 Task: Toggle the enable prompt use workspace tsdk in the typescript.
Action: Mouse moved to (11, 479)
Screenshot: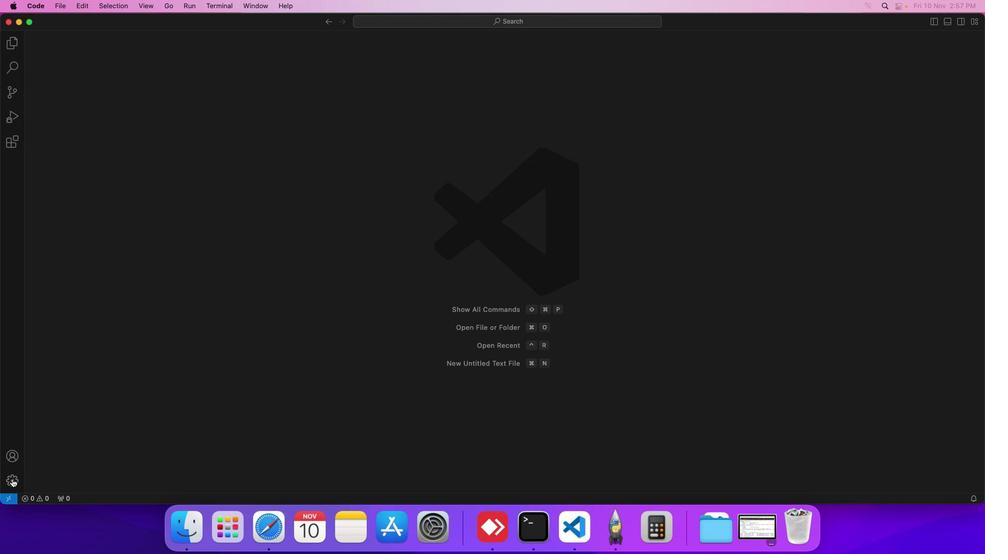 
Action: Mouse pressed left at (11, 479)
Screenshot: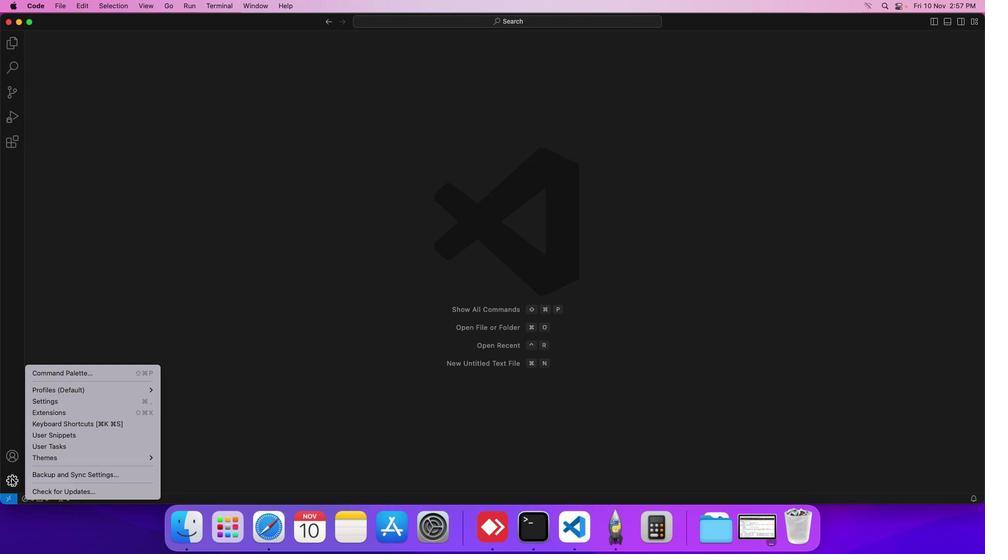 
Action: Mouse moved to (54, 402)
Screenshot: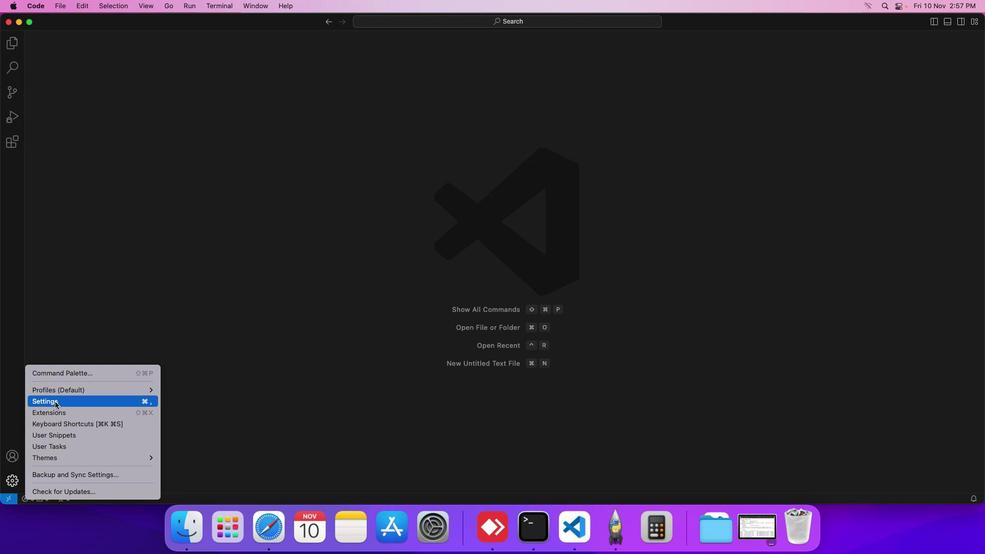 
Action: Mouse pressed left at (54, 402)
Screenshot: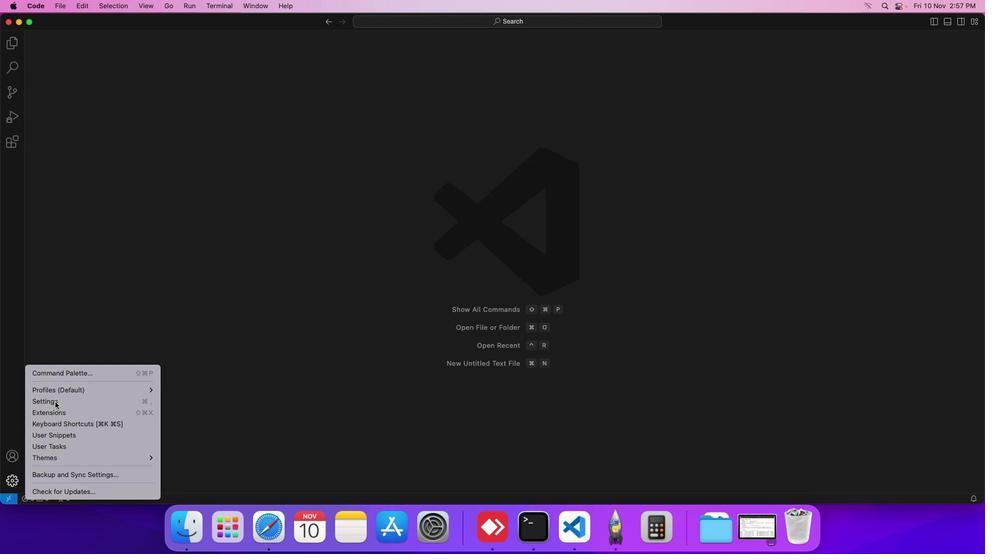
Action: Mouse moved to (226, 184)
Screenshot: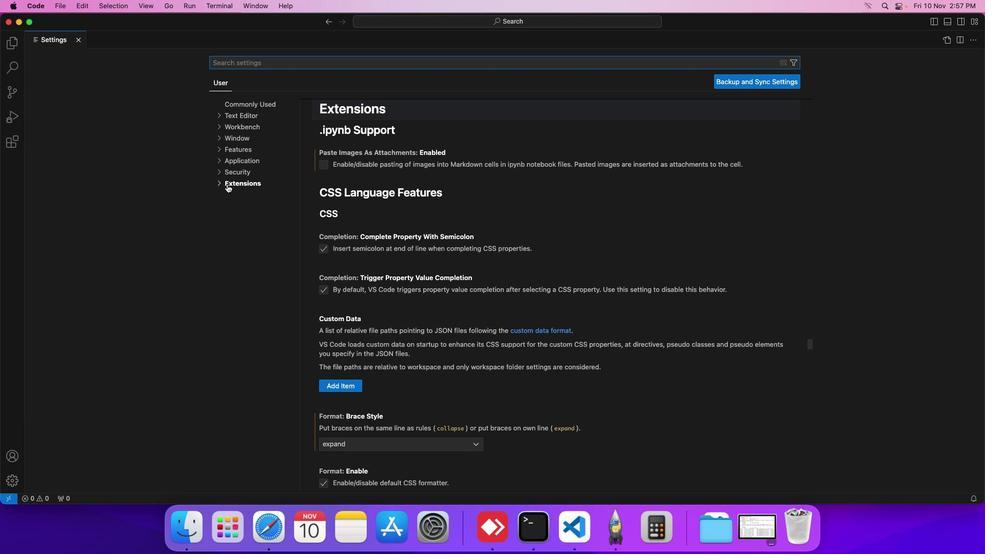 
Action: Mouse pressed left at (226, 184)
Screenshot: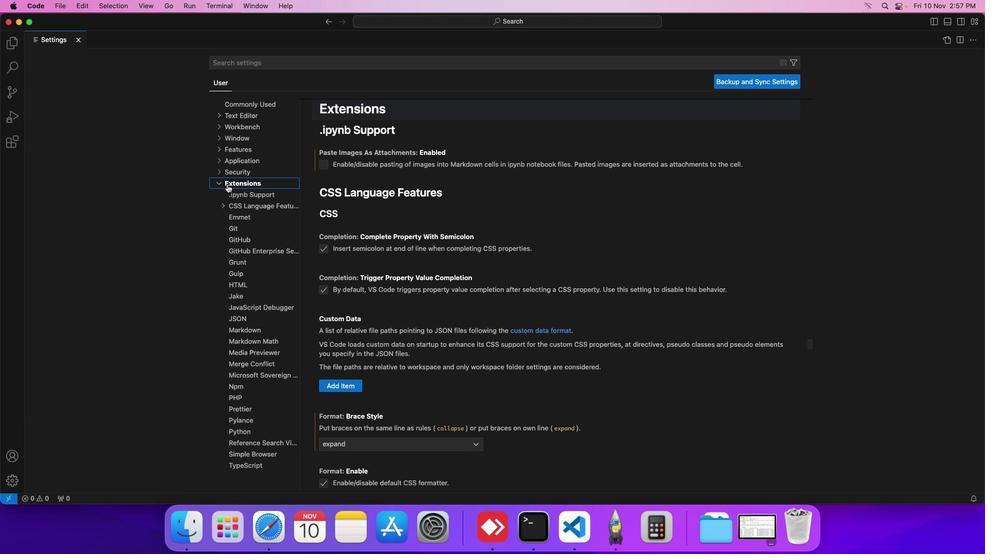 
Action: Mouse moved to (250, 464)
Screenshot: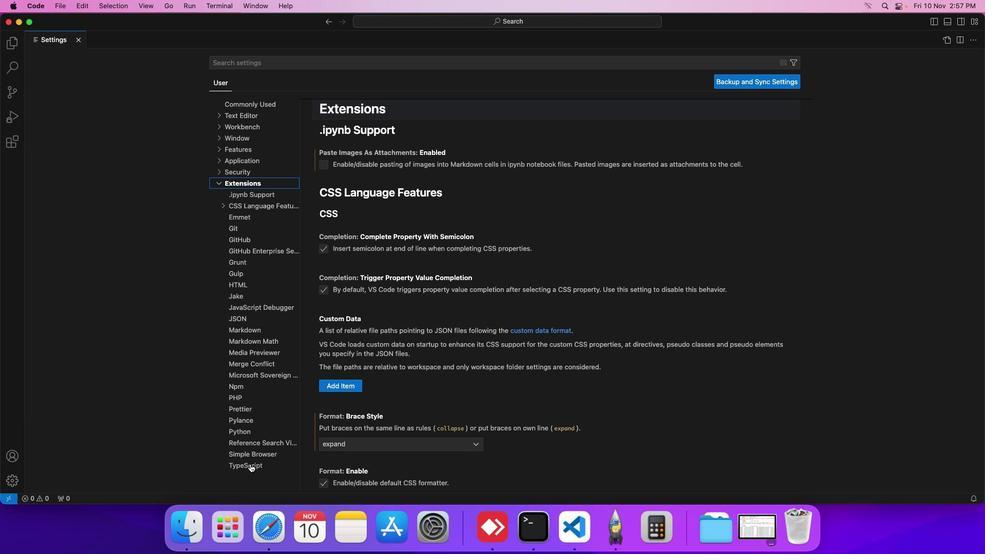 
Action: Mouse pressed left at (250, 464)
Screenshot: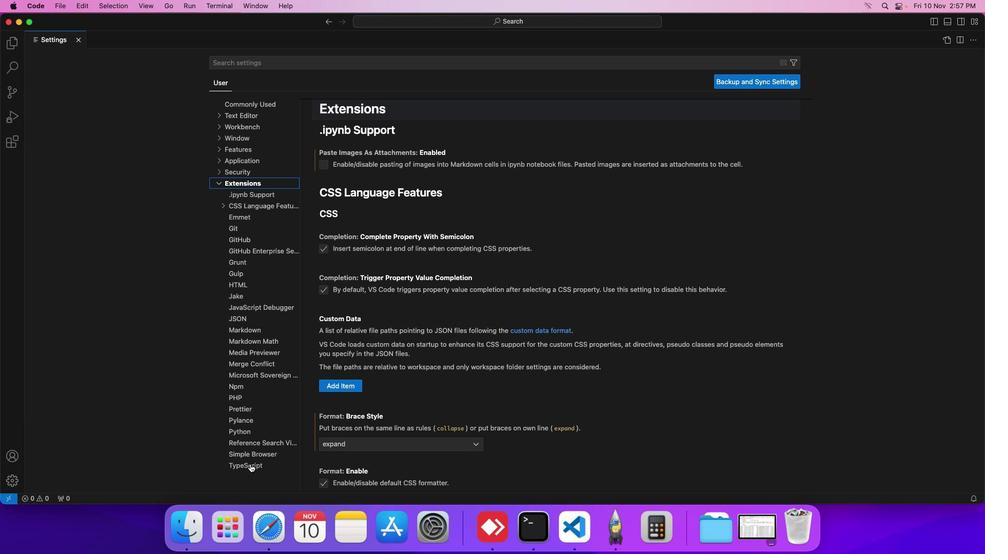 
Action: Mouse moved to (380, 455)
Screenshot: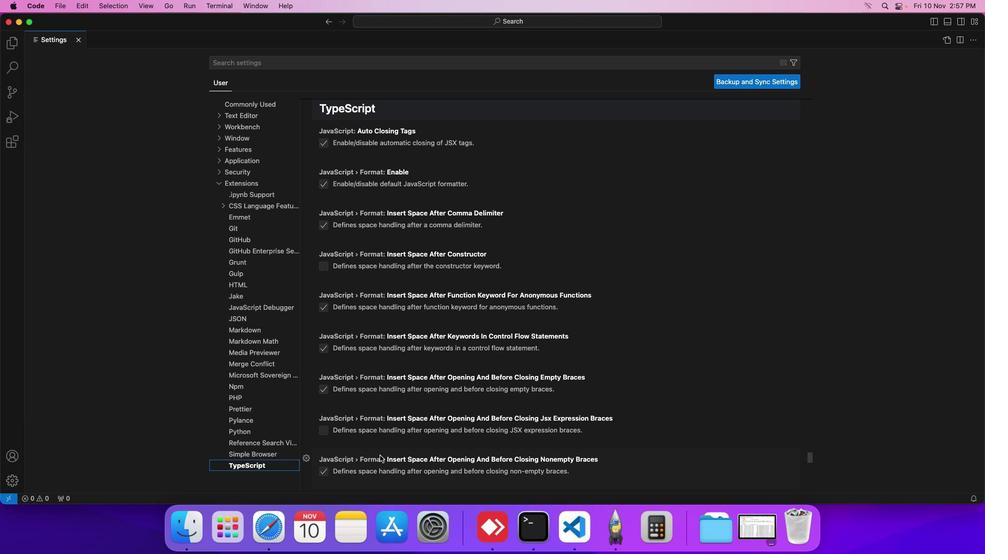 
Action: Mouse scrolled (380, 455) with delta (0, 0)
Screenshot: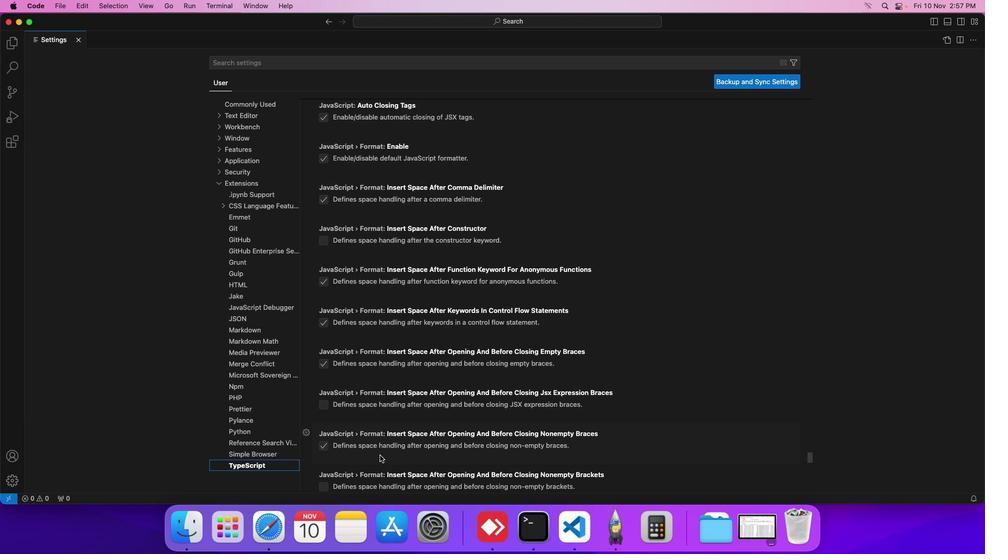 
Action: Mouse scrolled (380, 455) with delta (0, 0)
Screenshot: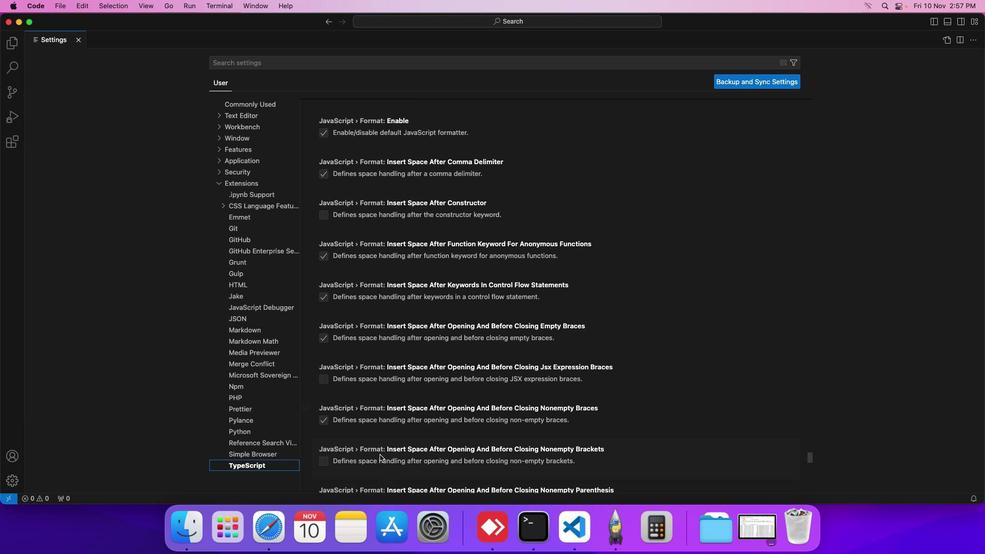
Action: Mouse moved to (380, 454)
Screenshot: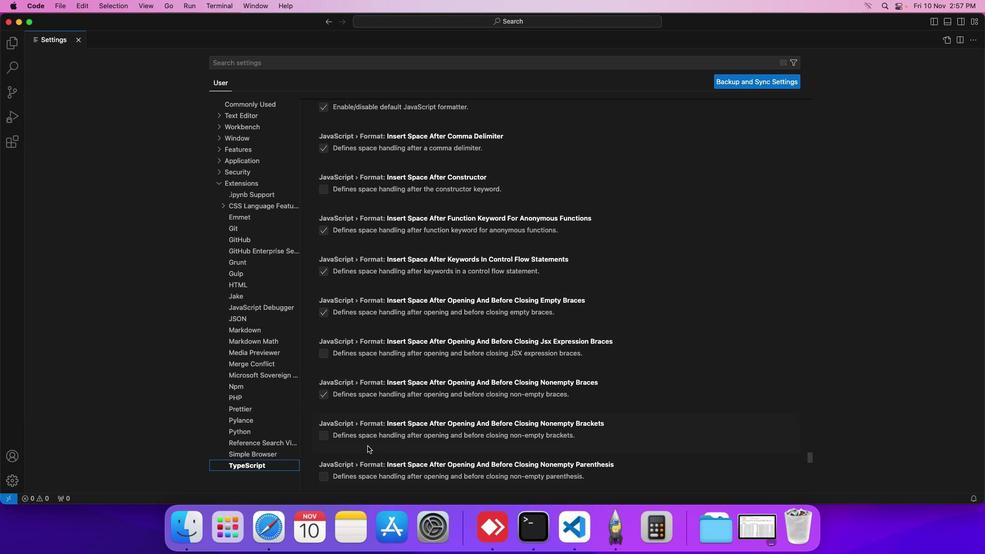 
Action: Mouse scrolled (380, 454) with delta (0, 0)
Screenshot: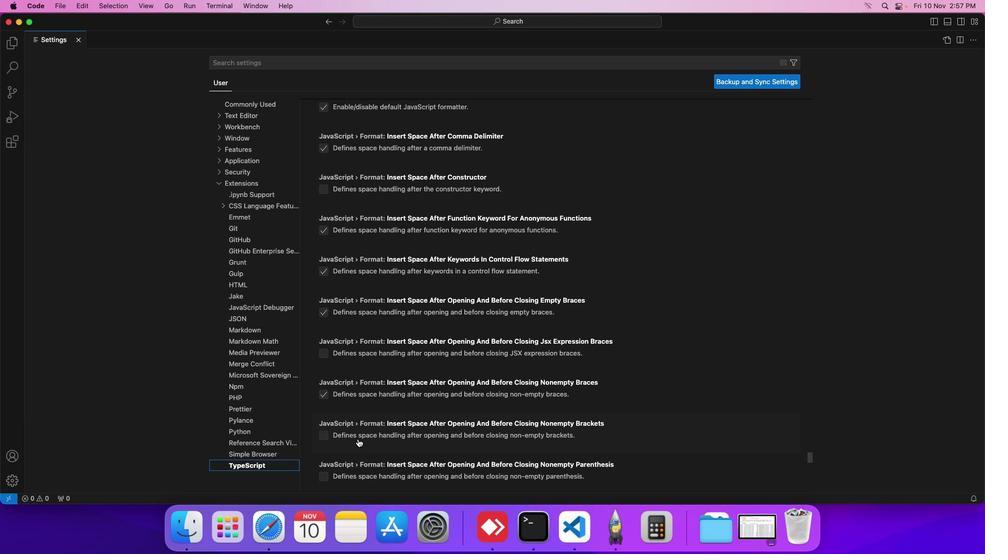 
Action: Mouse moved to (345, 430)
Screenshot: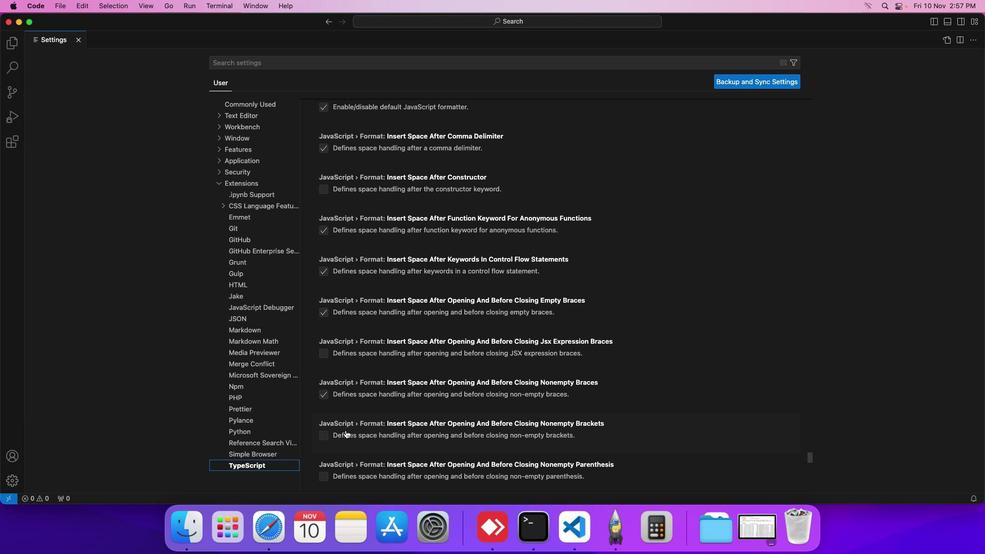
Action: Mouse scrolled (345, 430) with delta (0, 0)
Screenshot: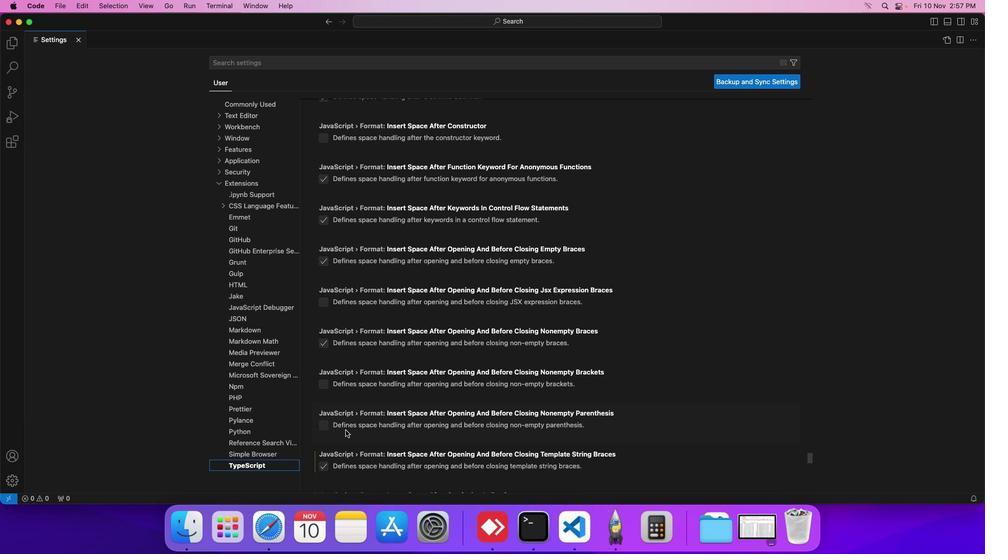 
Action: Mouse scrolled (345, 430) with delta (0, 0)
Screenshot: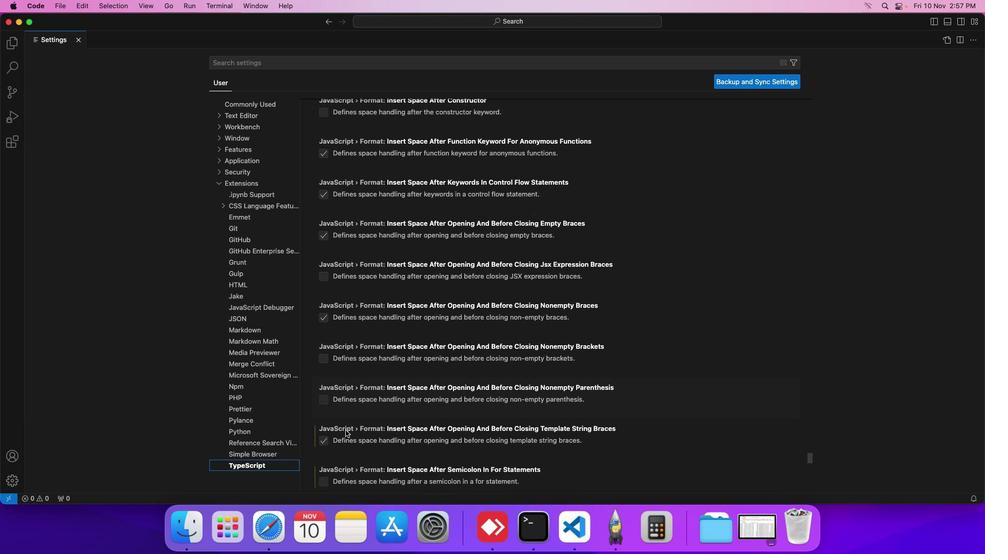
Action: Mouse scrolled (345, 430) with delta (0, 0)
Screenshot: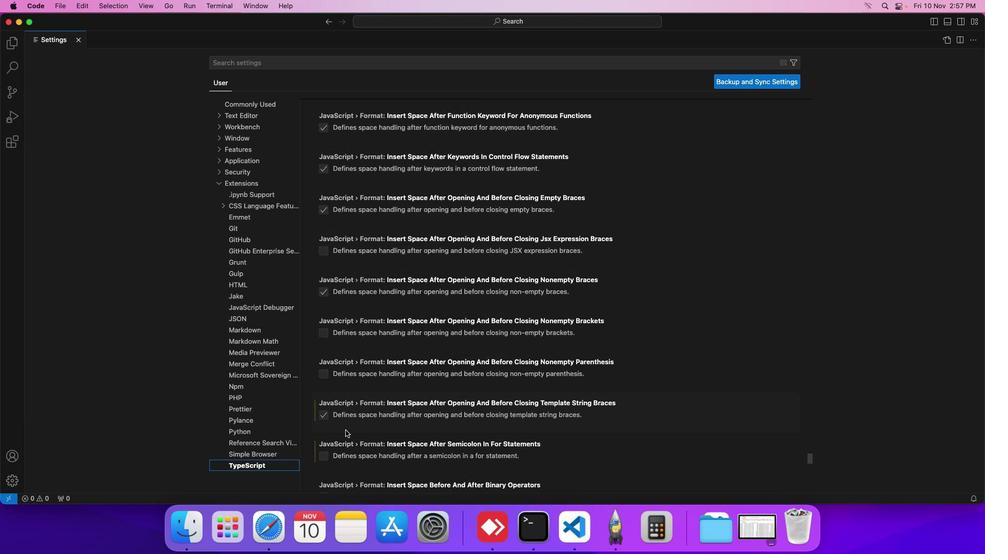 
Action: Mouse scrolled (345, 430) with delta (0, 0)
Screenshot: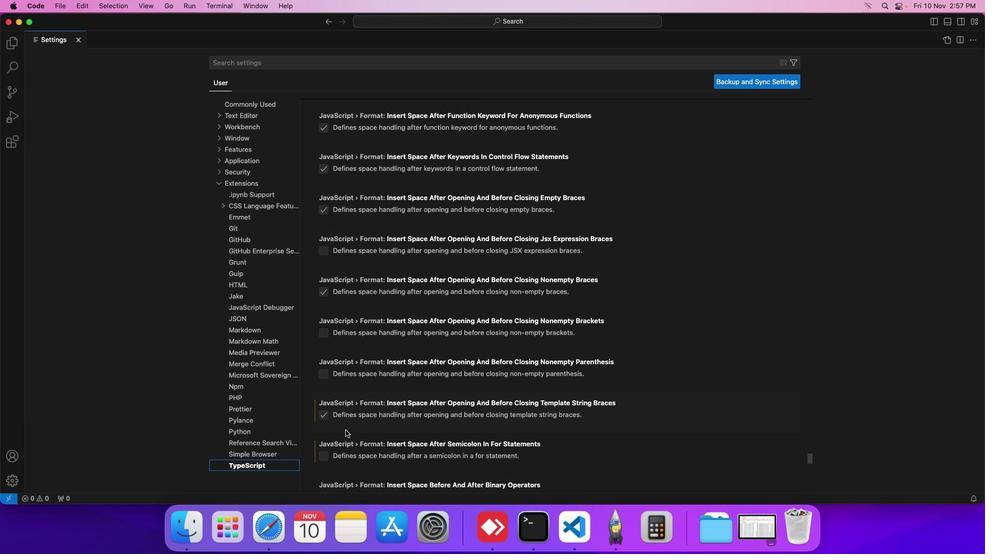 
Action: Mouse moved to (345, 430)
Screenshot: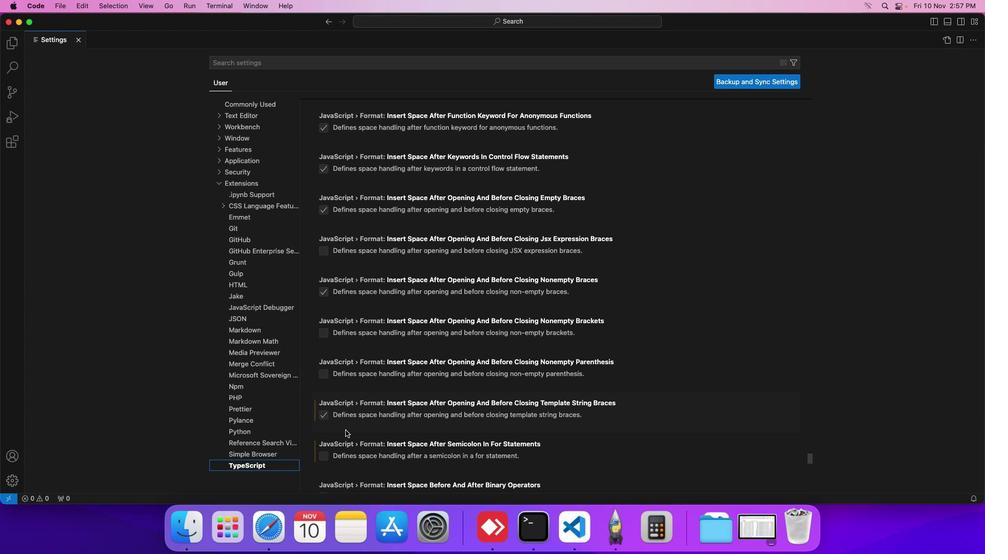 
Action: Mouse scrolled (345, 430) with delta (0, 0)
Screenshot: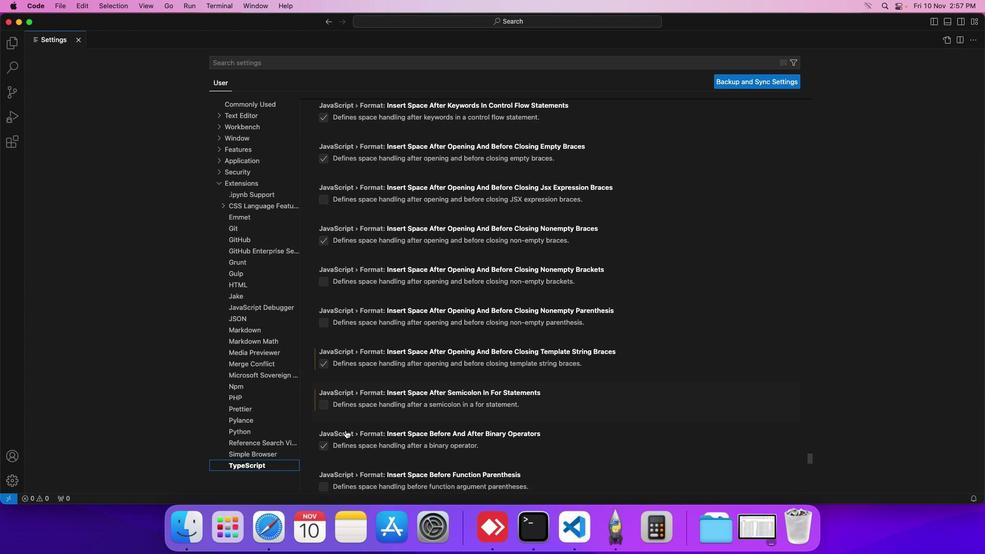 
Action: Mouse scrolled (345, 430) with delta (0, 0)
Screenshot: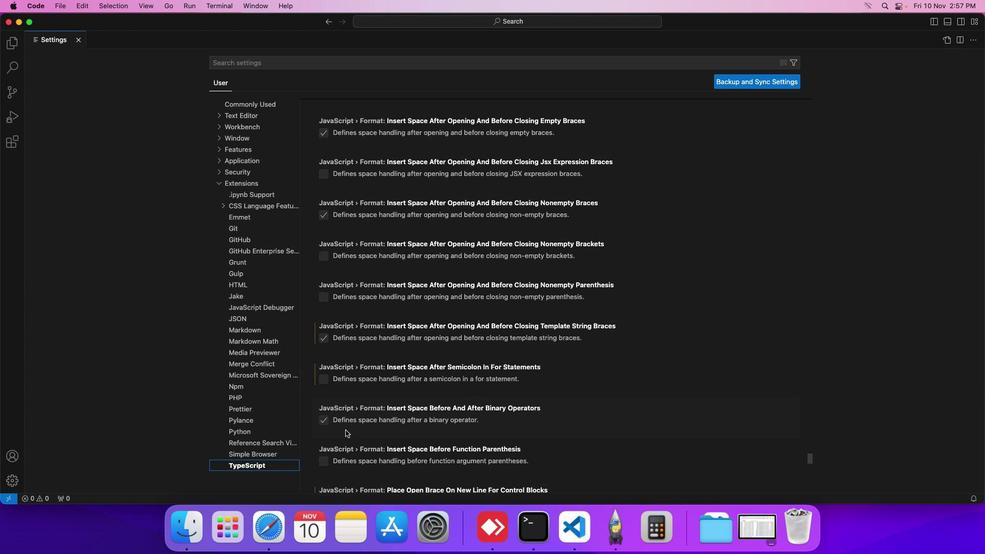 
Action: Mouse scrolled (345, 430) with delta (0, 0)
Screenshot: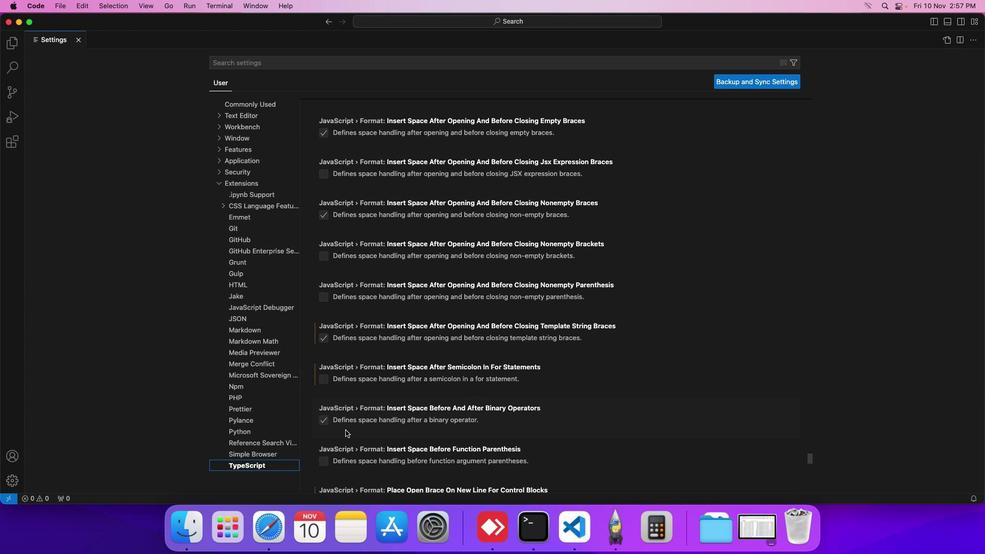 
Action: Mouse scrolled (345, 430) with delta (0, 0)
Screenshot: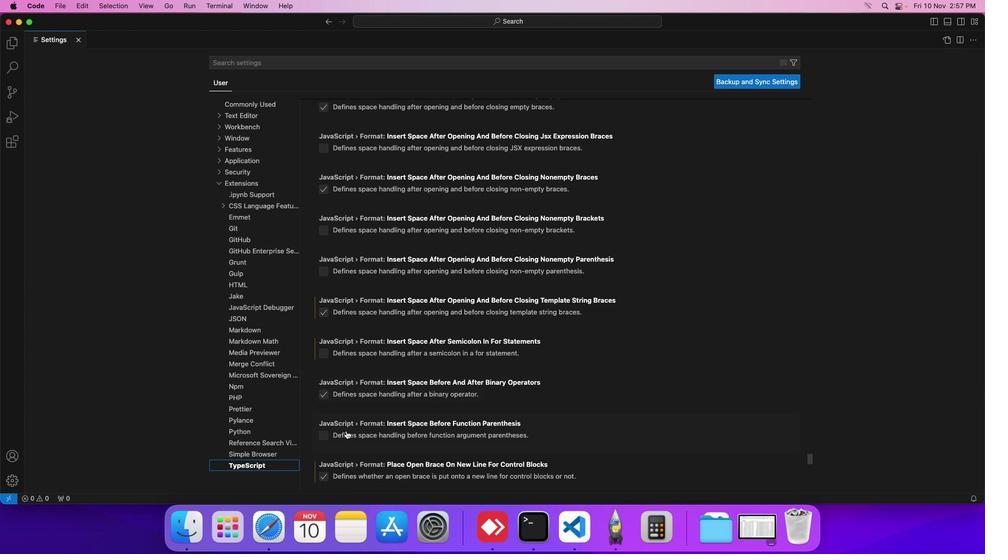 
Action: Mouse moved to (346, 431)
Screenshot: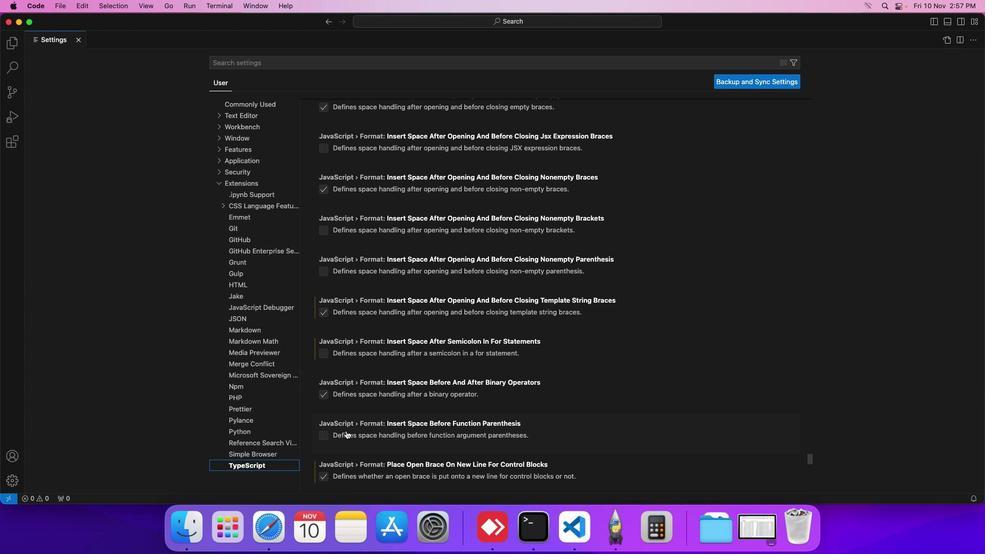 
Action: Mouse scrolled (346, 431) with delta (0, 0)
Screenshot: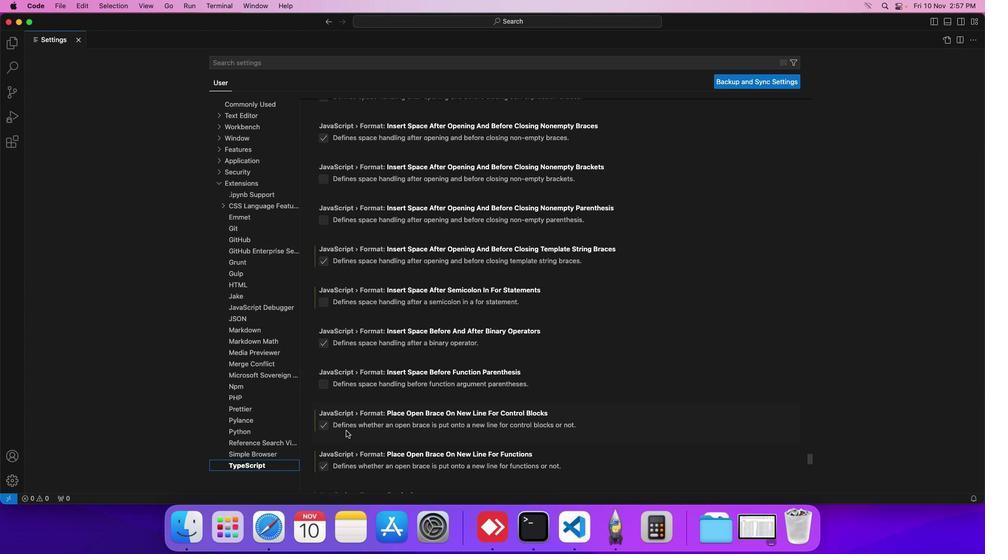 
Action: Mouse scrolled (346, 431) with delta (0, 0)
Screenshot: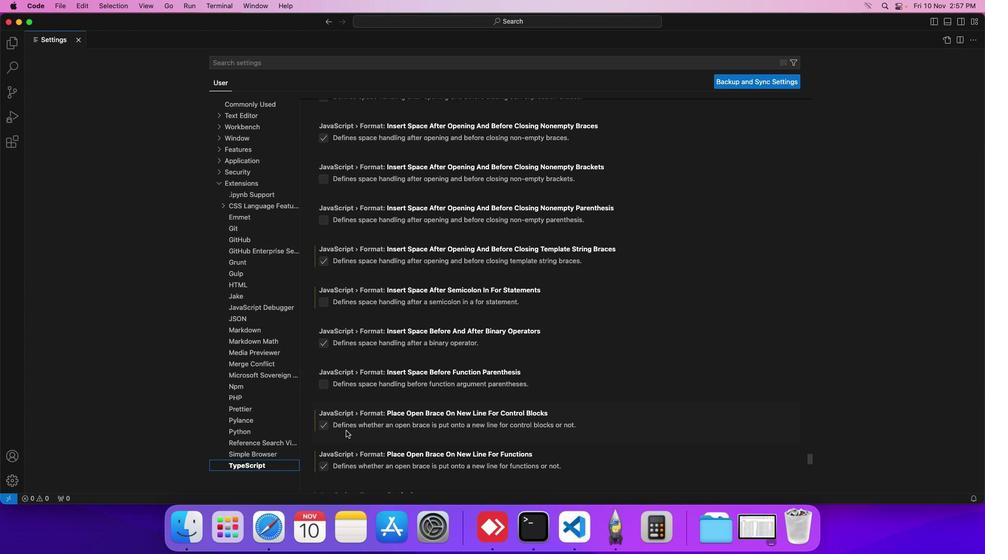 
Action: Mouse scrolled (346, 431) with delta (0, 0)
Screenshot: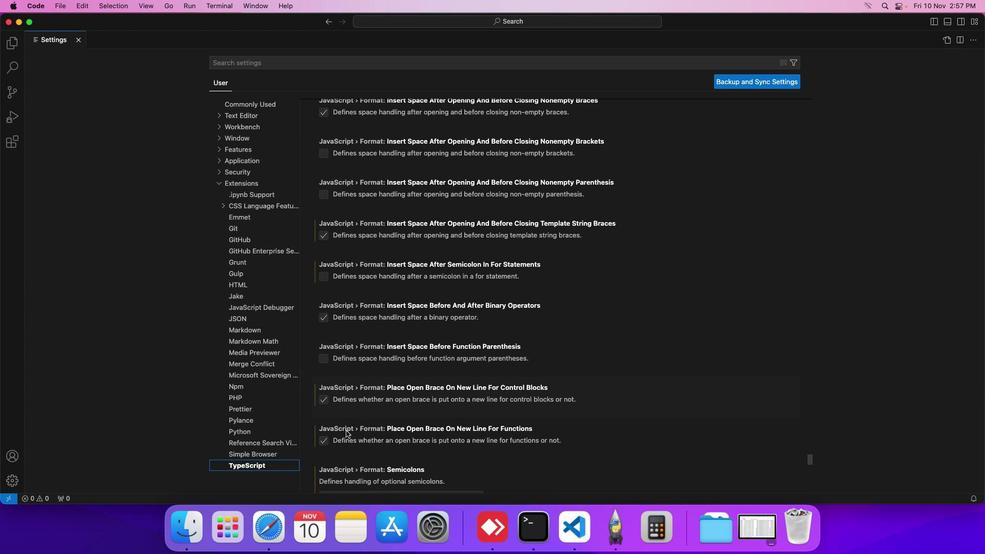 
Action: Mouse scrolled (346, 431) with delta (0, 0)
Screenshot: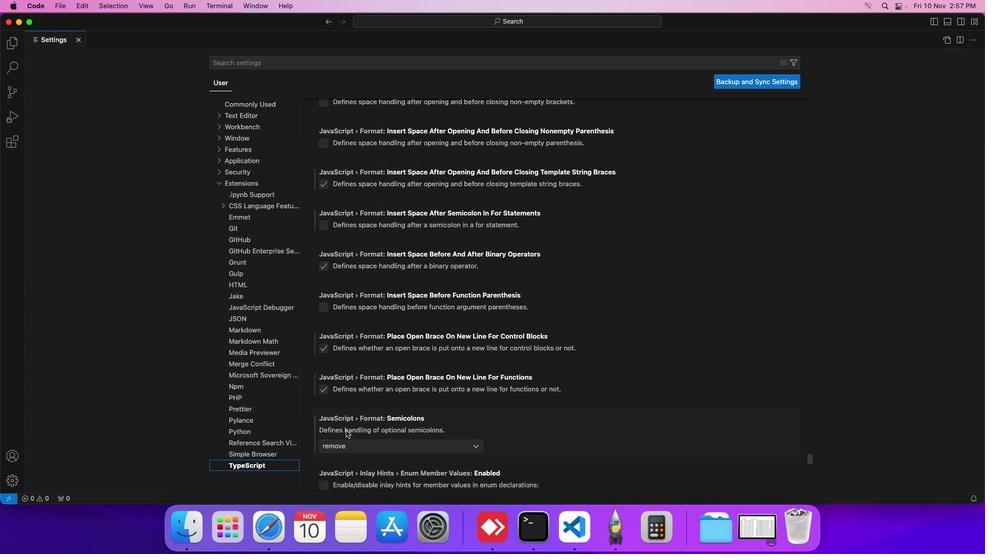 
Action: Mouse scrolled (346, 431) with delta (0, 0)
Screenshot: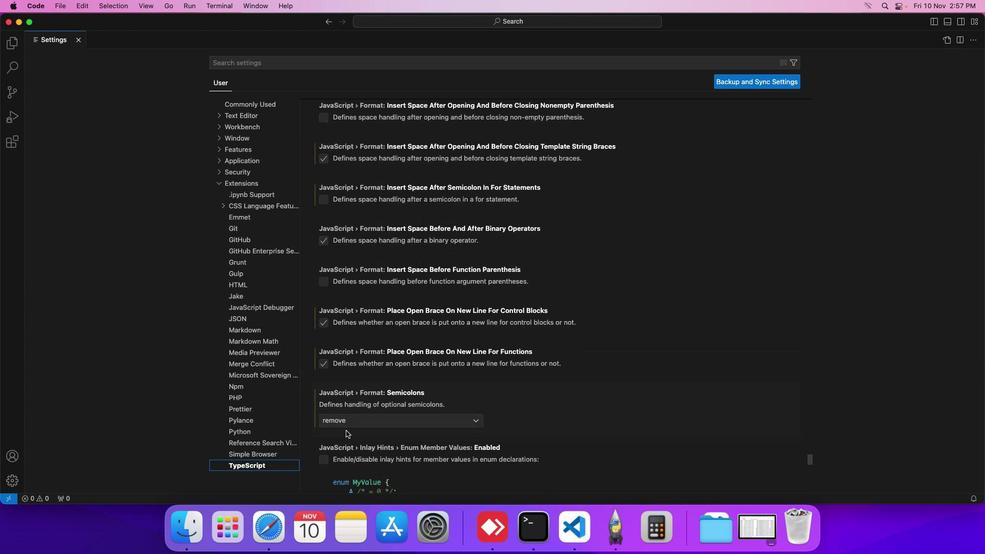 
Action: Mouse scrolled (346, 431) with delta (0, 0)
Screenshot: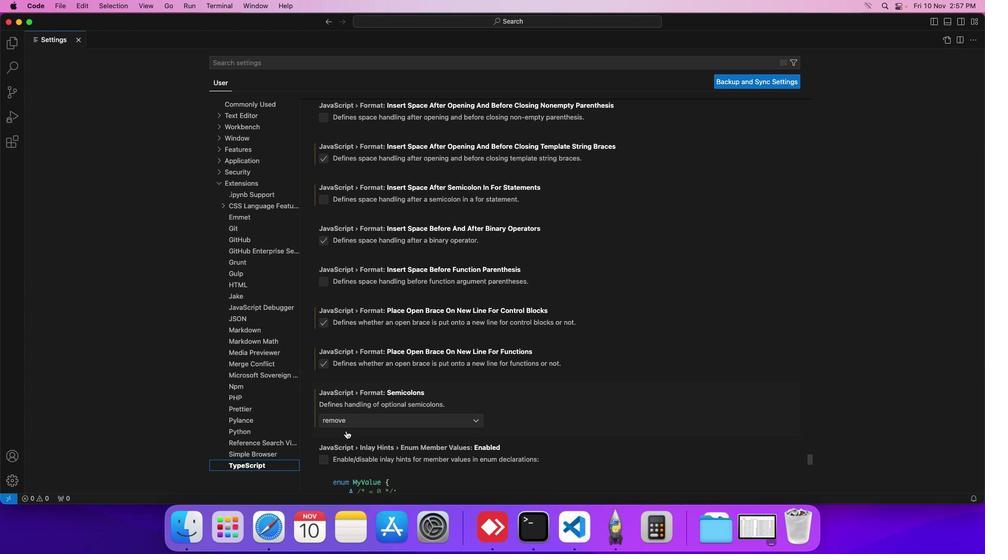 
Action: Mouse scrolled (346, 431) with delta (0, 0)
Screenshot: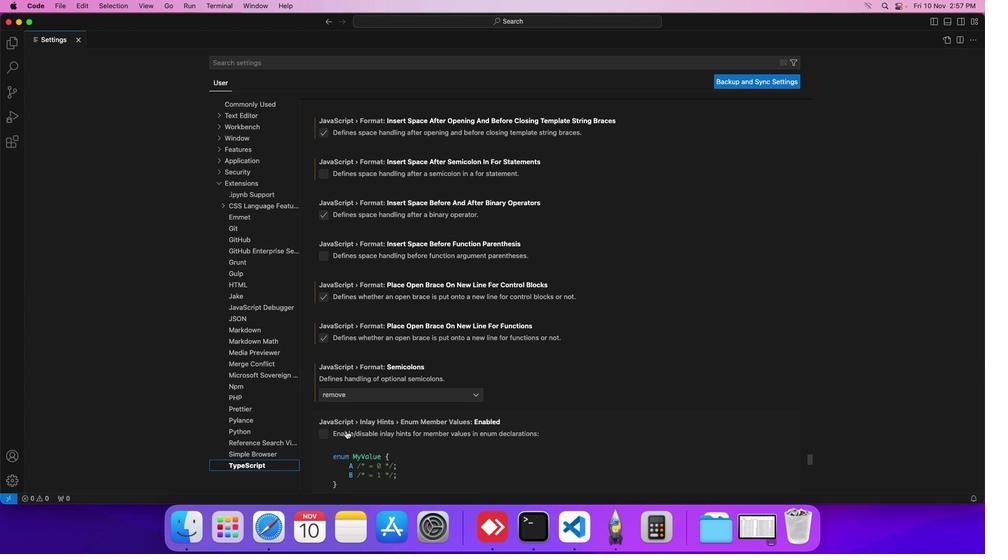 
Action: Mouse scrolled (346, 431) with delta (0, 0)
Screenshot: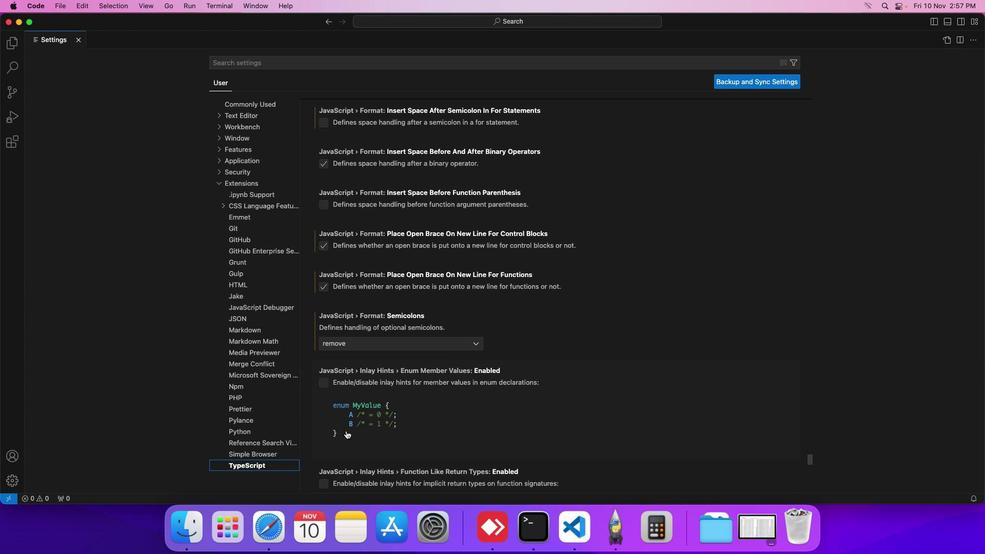 
Action: Mouse scrolled (346, 431) with delta (0, 0)
Screenshot: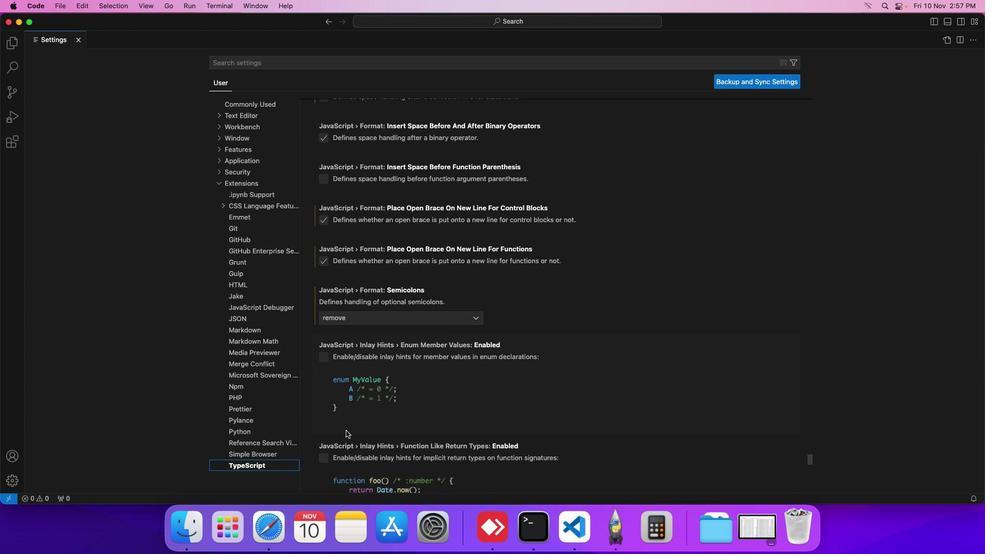 
Action: Mouse scrolled (346, 431) with delta (0, 0)
Screenshot: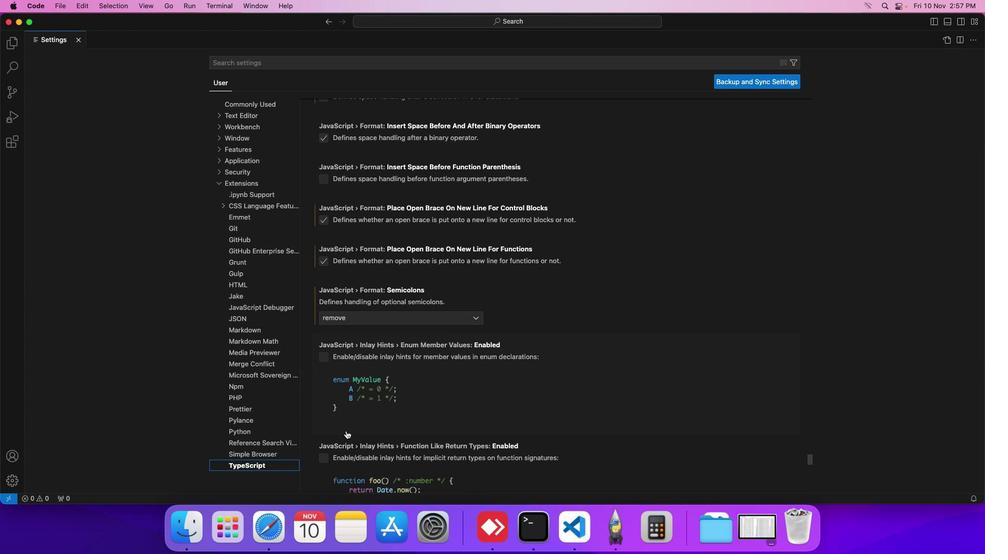 
Action: Mouse scrolled (346, 431) with delta (0, 0)
Screenshot: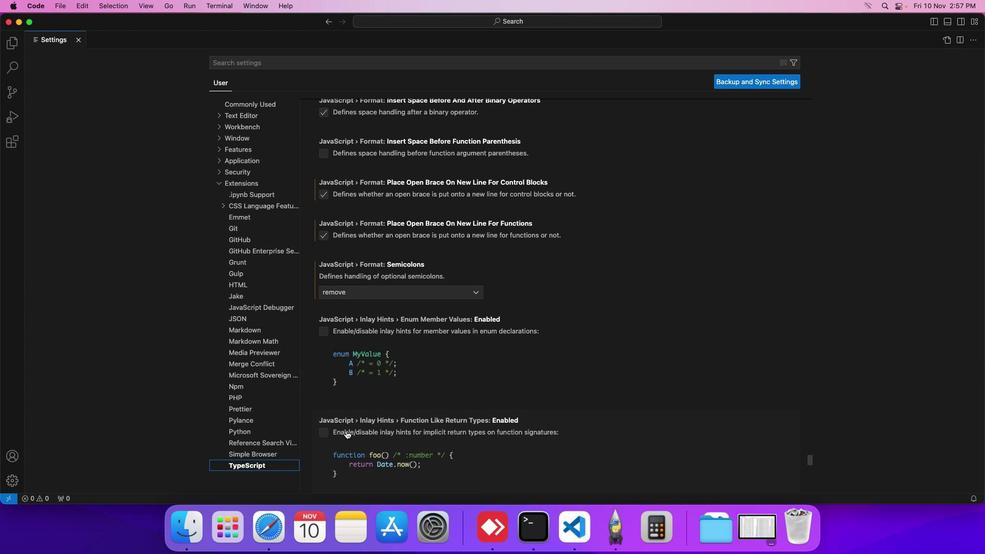 
Action: Mouse scrolled (346, 431) with delta (0, 0)
Screenshot: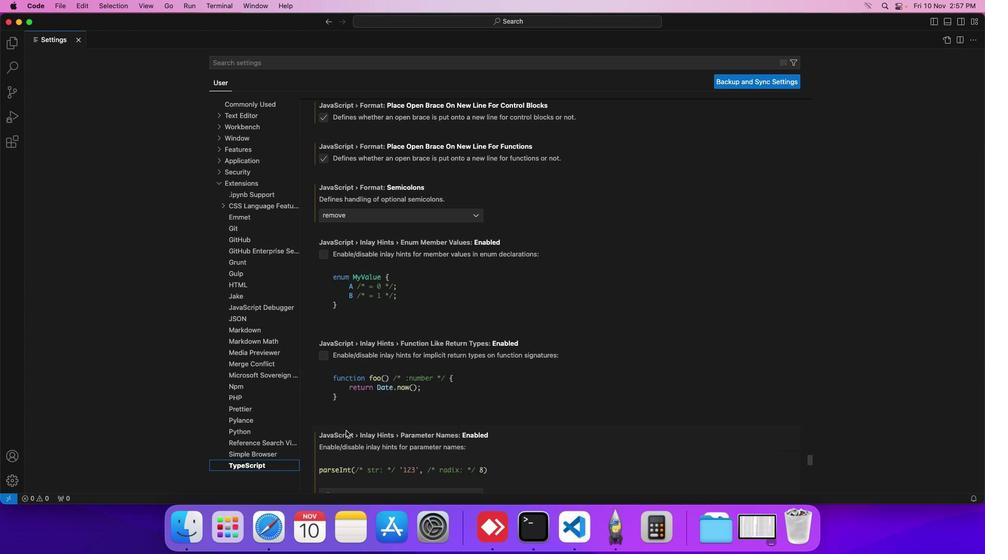 
Action: Mouse scrolled (346, 431) with delta (0, 0)
Screenshot: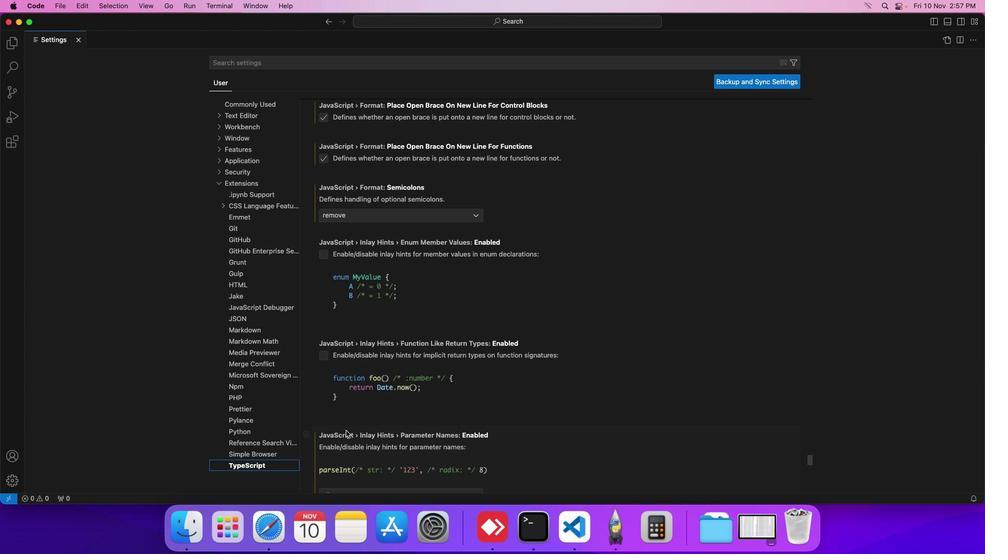 
Action: Mouse scrolled (346, 431) with delta (0, 0)
Screenshot: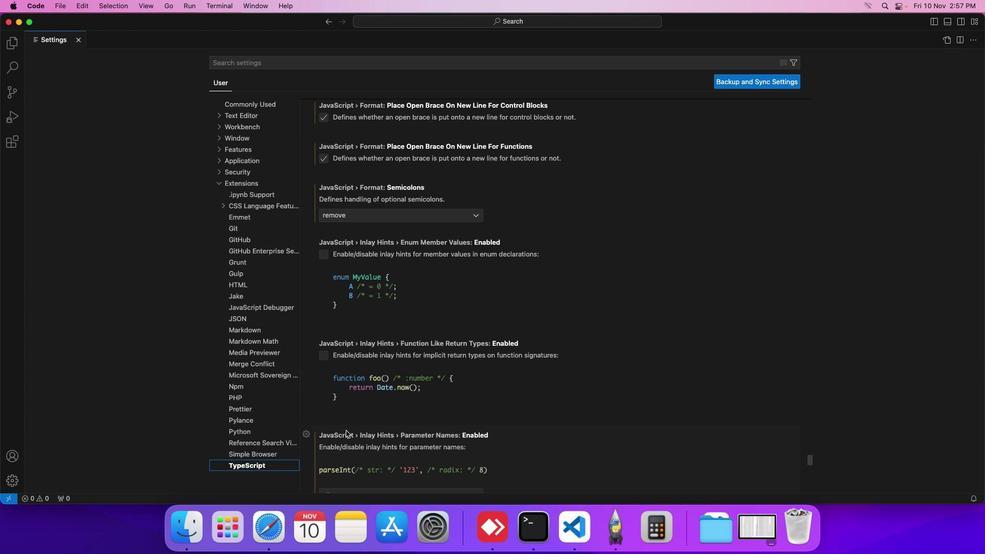 
Action: Mouse scrolled (346, 431) with delta (0, 0)
Screenshot: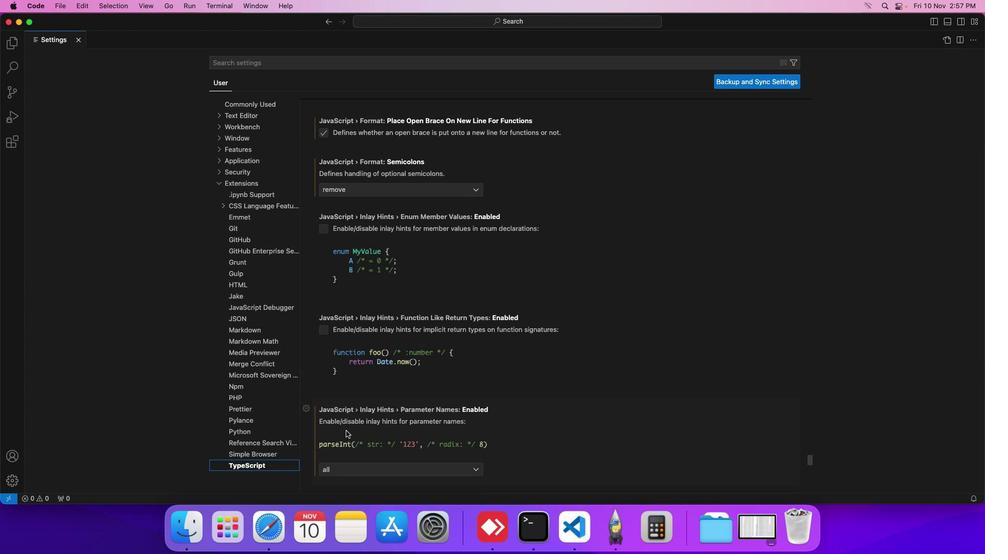 
Action: Mouse scrolled (346, 431) with delta (0, 0)
Screenshot: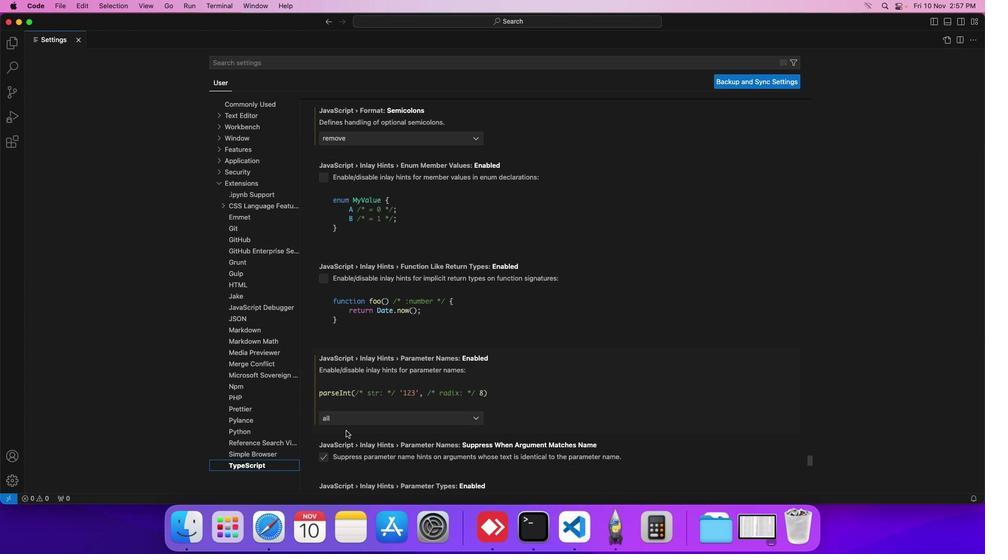 
Action: Mouse scrolled (346, 431) with delta (0, 0)
Screenshot: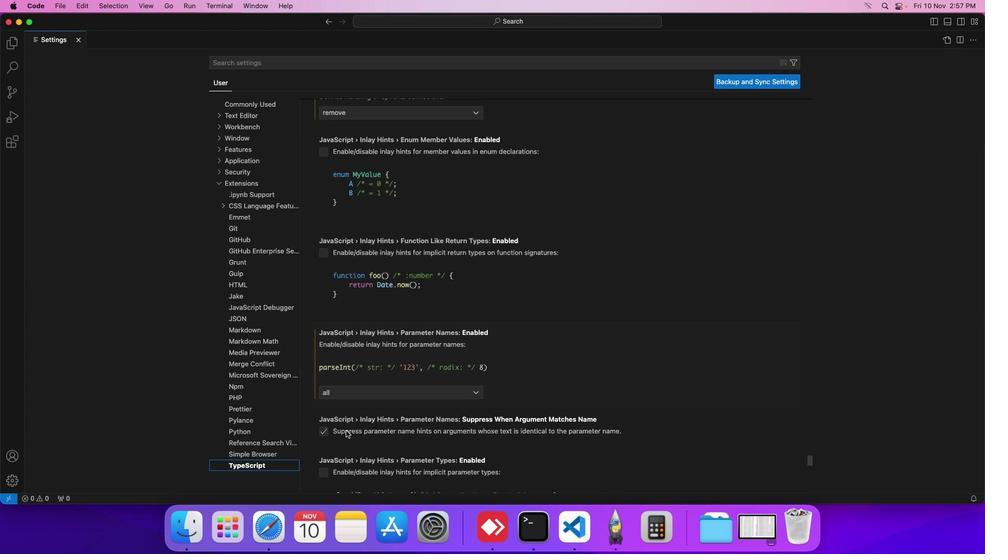 
Action: Mouse scrolled (346, 431) with delta (0, 0)
Screenshot: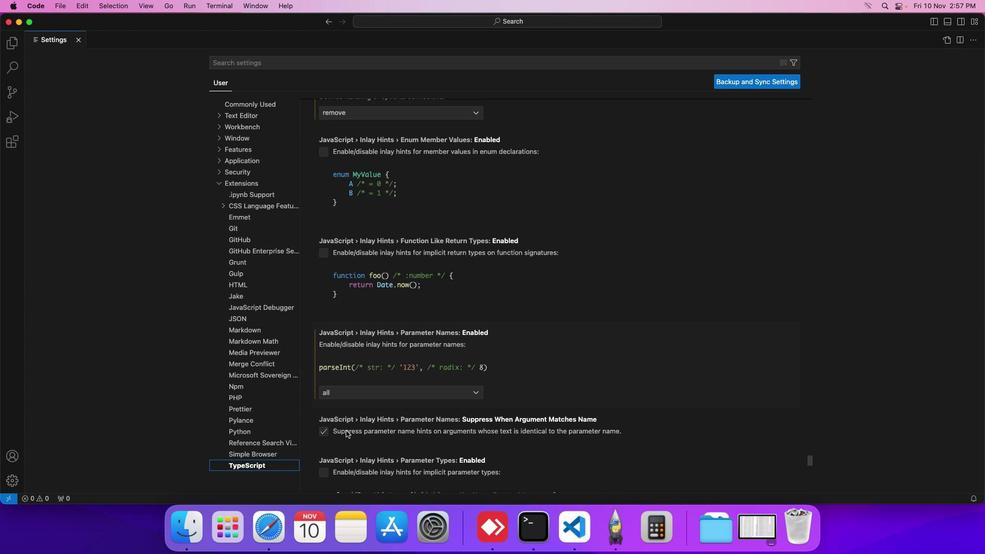 
Action: Mouse scrolled (346, 431) with delta (0, 0)
Screenshot: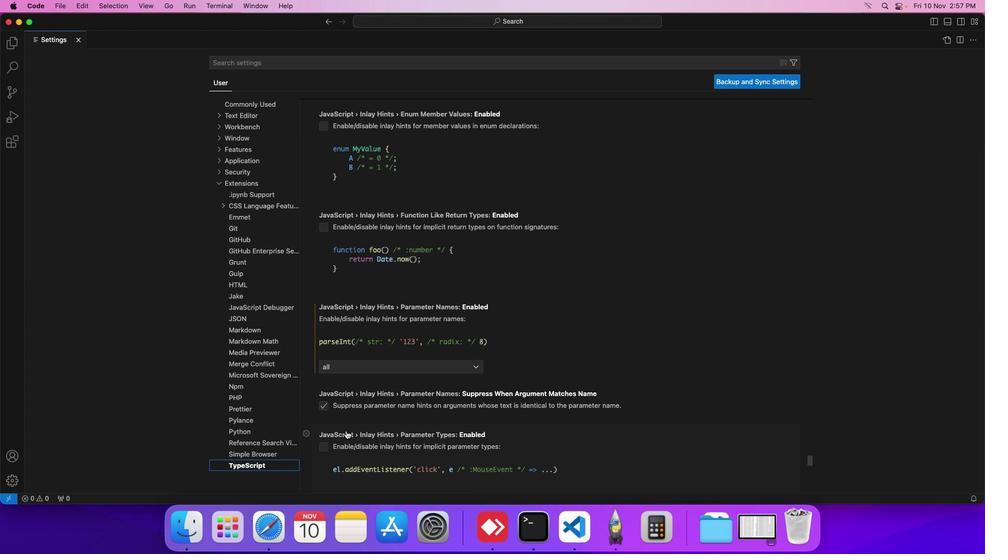 
Action: Mouse scrolled (346, 431) with delta (0, 0)
Screenshot: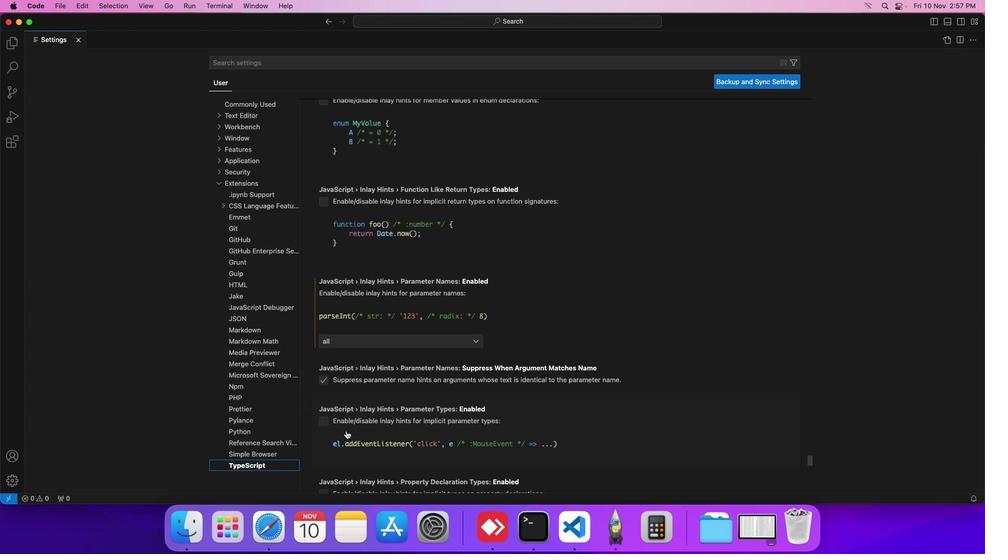 
Action: Mouse scrolled (346, 431) with delta (0, 0)
Screenshot: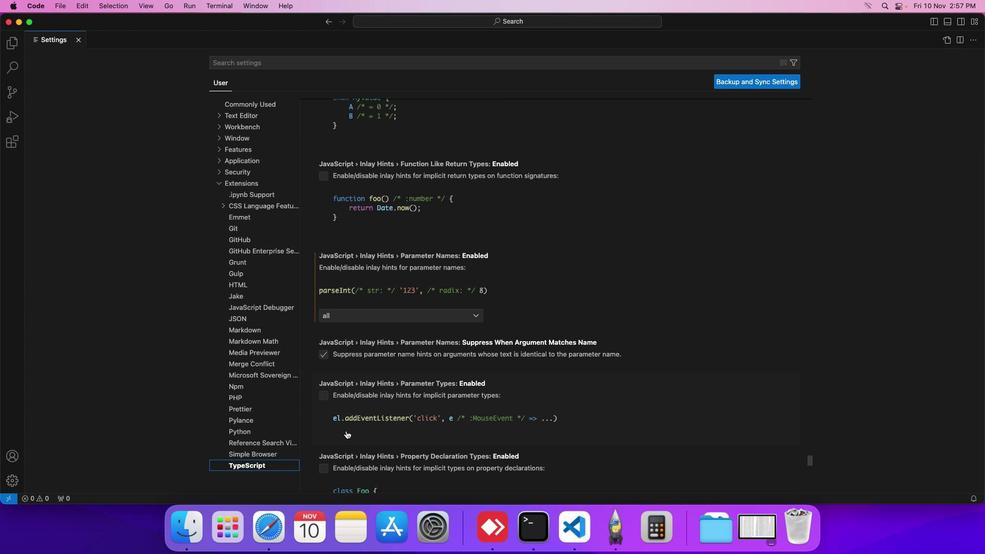 
Action: Mouse scrolled (346, 431) with delta (0, 0)
Screenshot: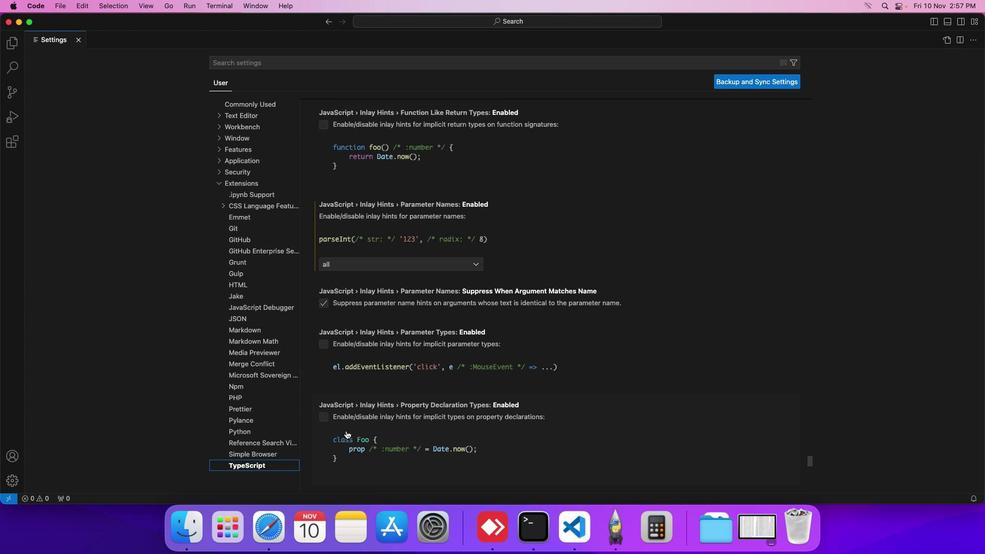 
Action: Mouse scrolled (346, 431) with delta (0, 0)
Screenshot: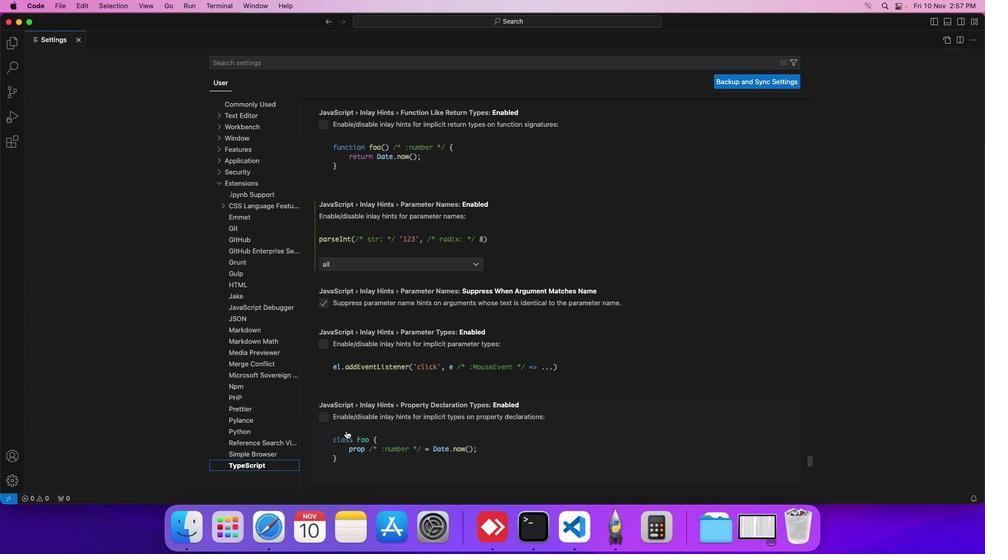 
Action: Mouse scrolled (346, 431) with delta (0, 0)
Screenshot: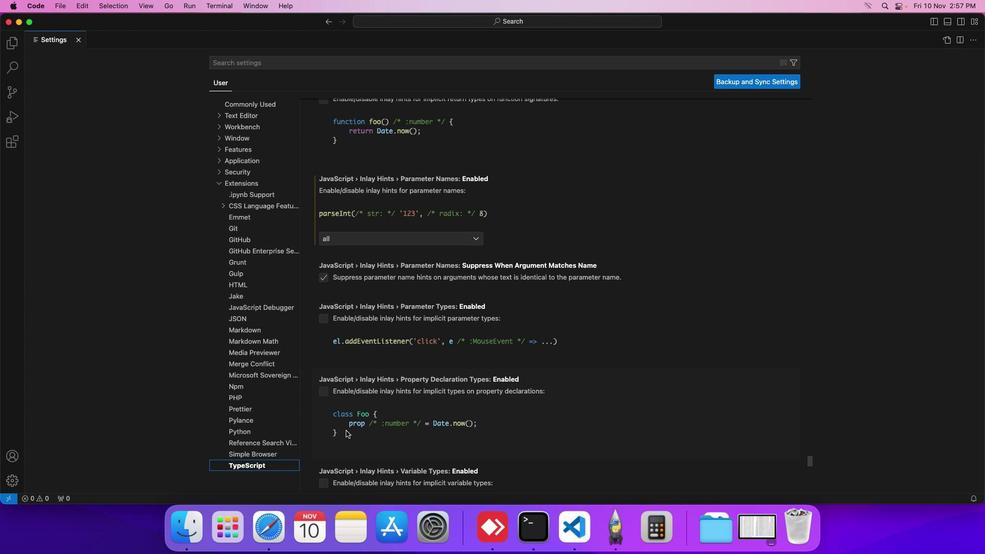 
Action: Mouse scrolled (346, 431) with delta (0, 0)
Screenshot: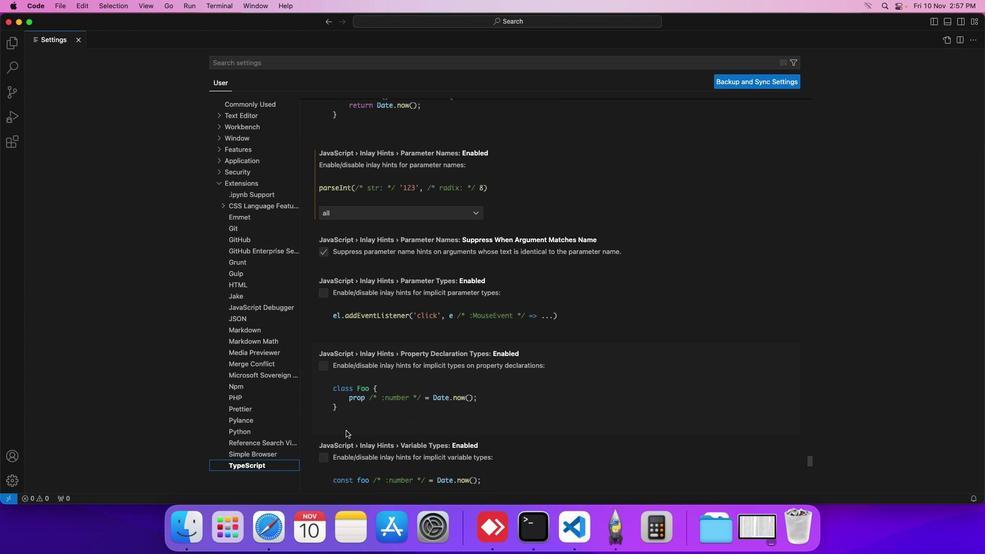
Action: Mouse scrolled (346, 431) with delta (0, 0)
Screenshot: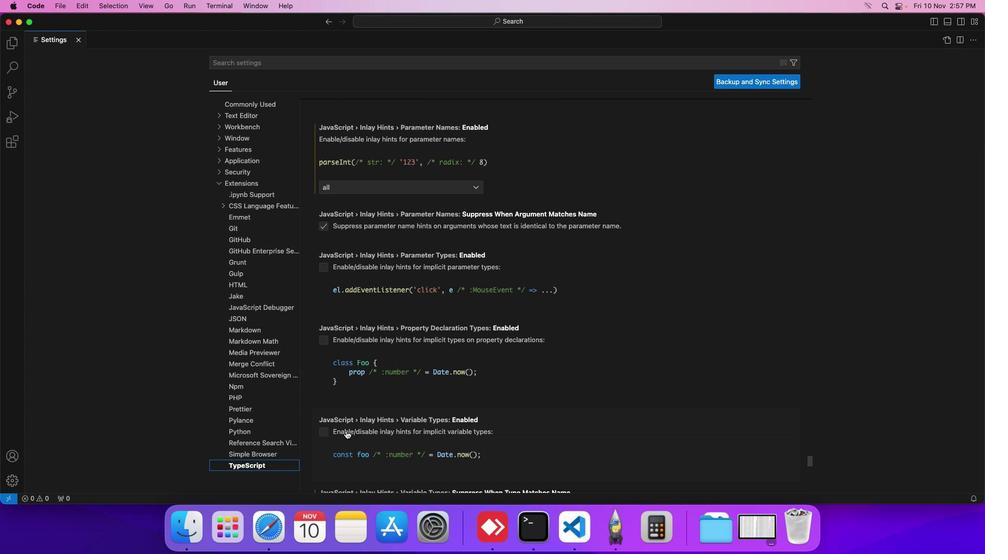 
Action: Mouse scrolled (346, 431) with delta (0, 0)
Screenshot: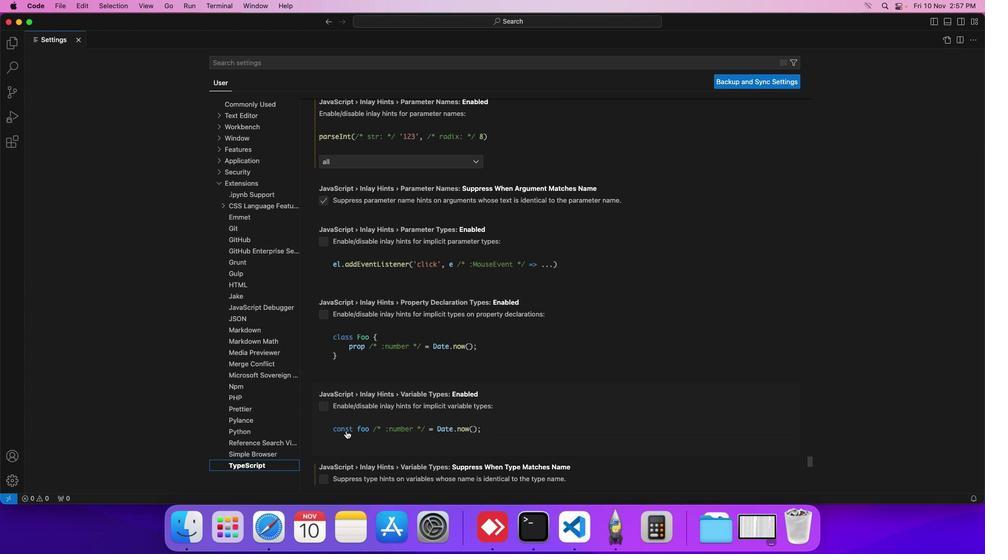 
Action: Mouse scrolled (346, 431) with delta (0, 0)
Screenshot: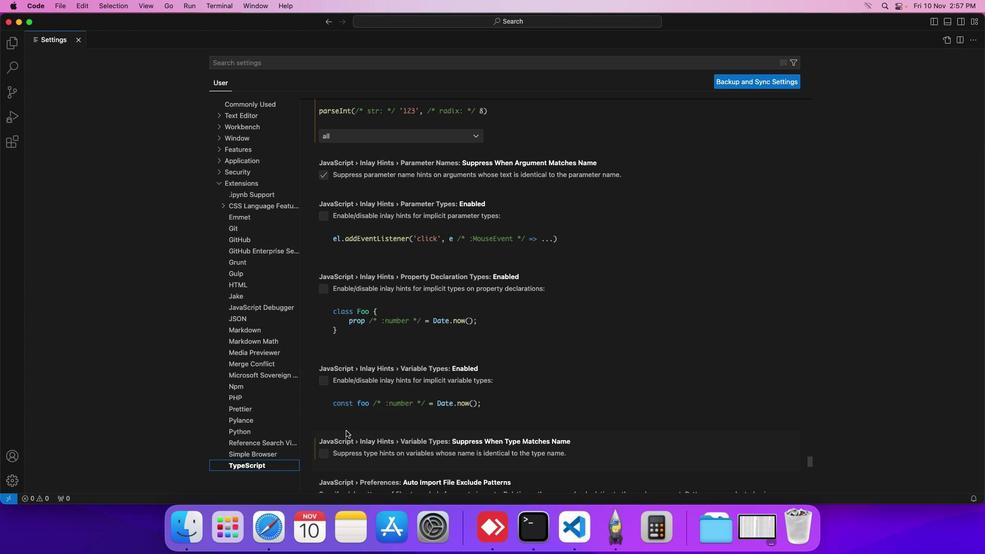 
Action: Mouse scrolled (346, 431) with delta (0, 0)
Screenshot: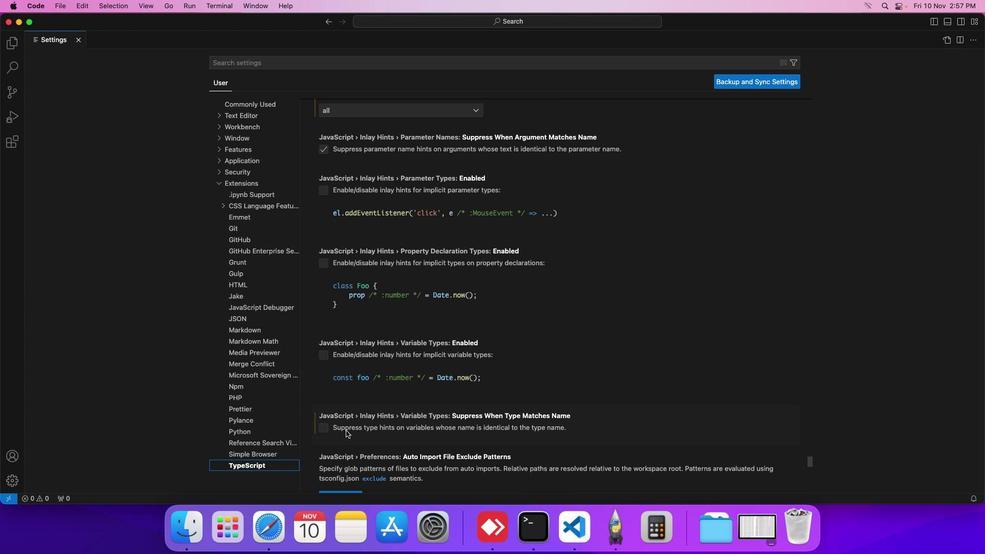 
Action: Mouse scrolled (346, 431) with delta (0, 0)
Screenshot: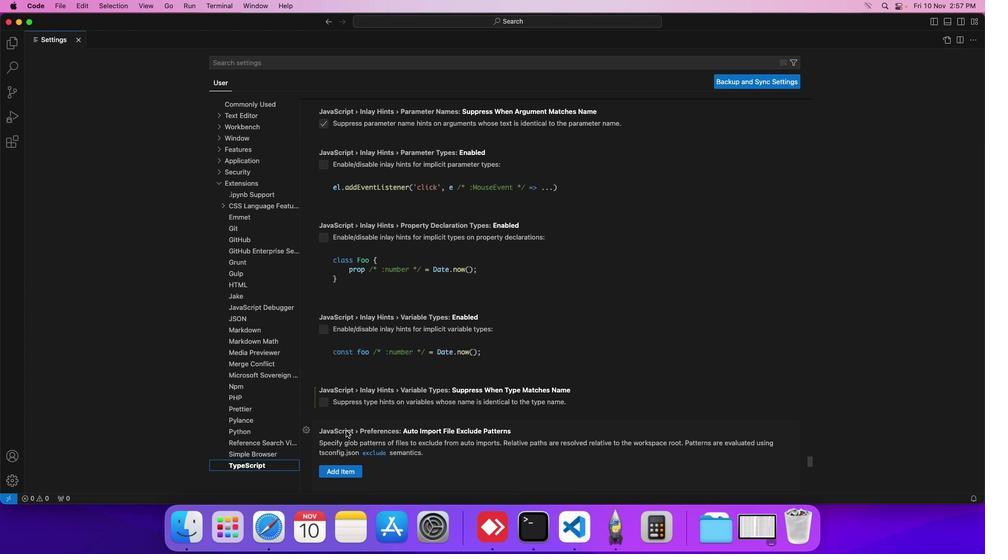 
Action: Mouse scrolled (346, 431) with delta (0, 0)
Screenshot: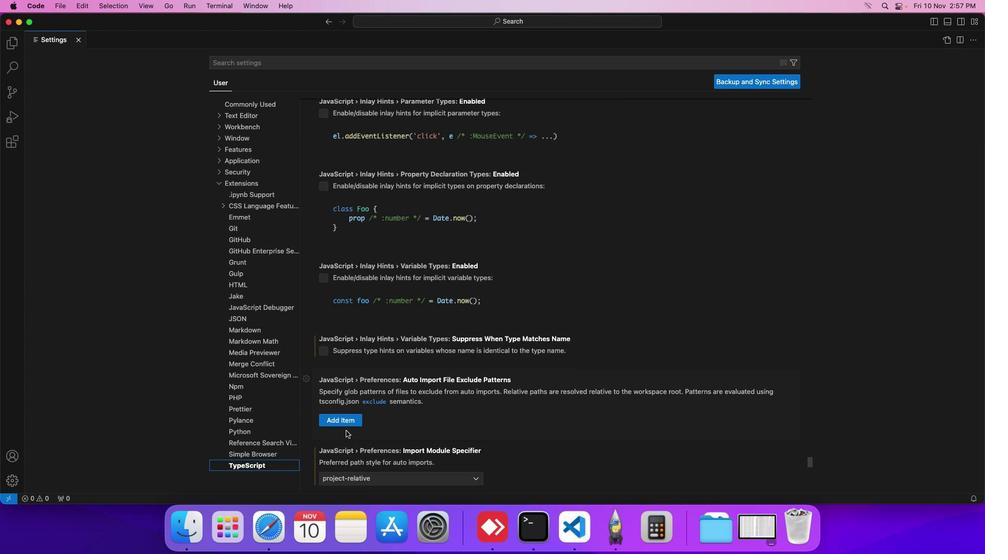 
Action: Mouse scrolled (346, 431) with delta (0, 0)
Screenshot: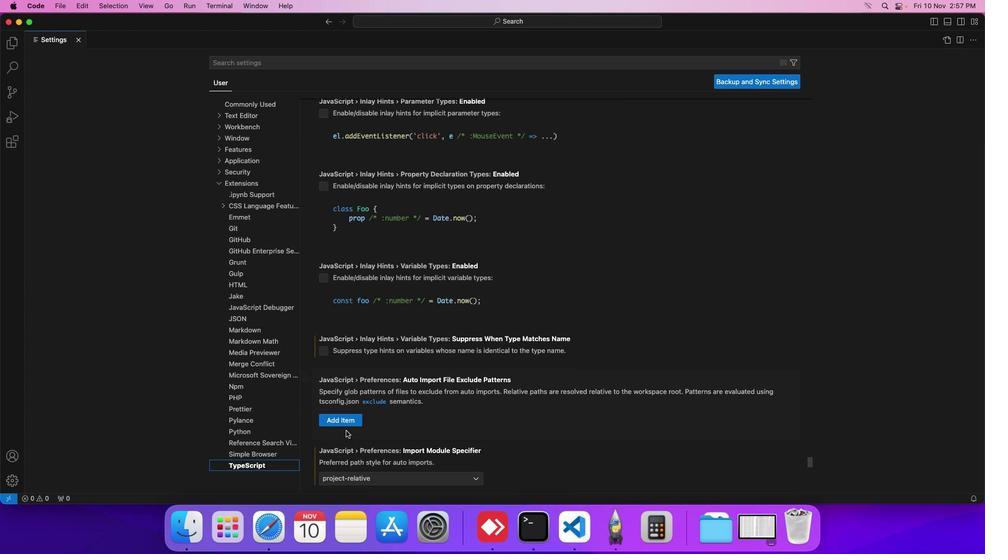 
Action: Mouse scrolled (346, 431) with delta (0, 0)
Screenshot: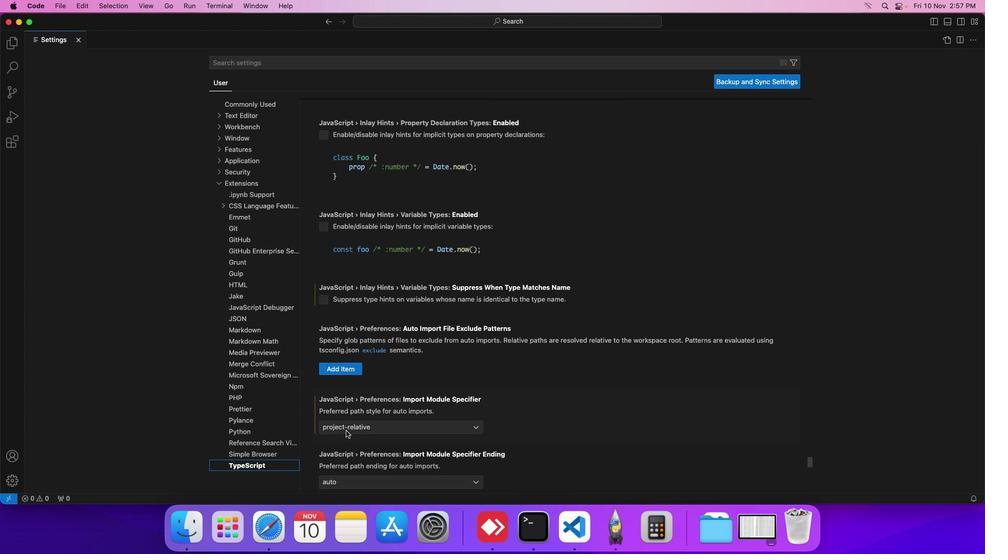 
Action: Mouse scrolled (346, 431) with delta (0, 0)
Screenshot: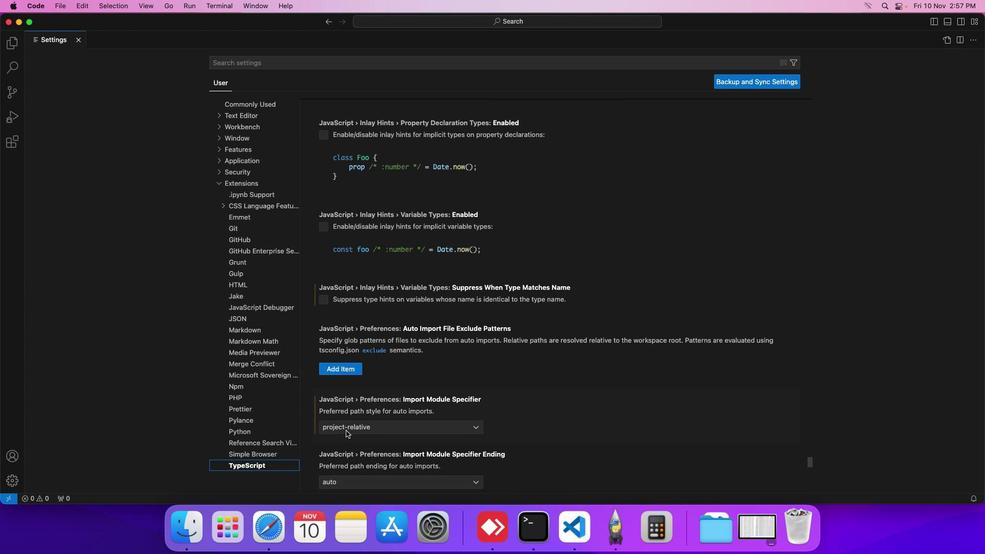 
Action: Mouse scrolled (346, 431) with delta (0, 0)
Screenshot: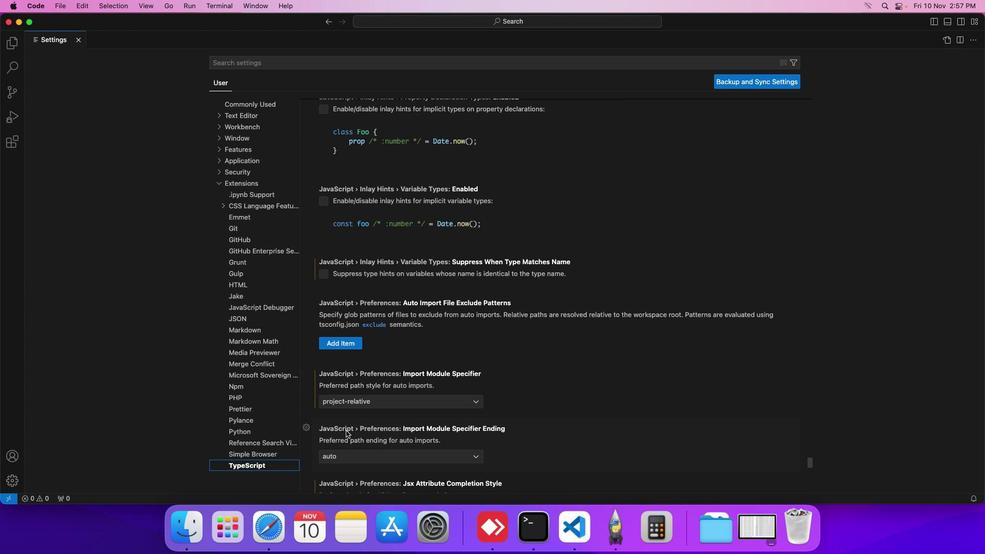 
Action: Mouse scrolled (346, 431) with delta (0, 0)
Screenshot: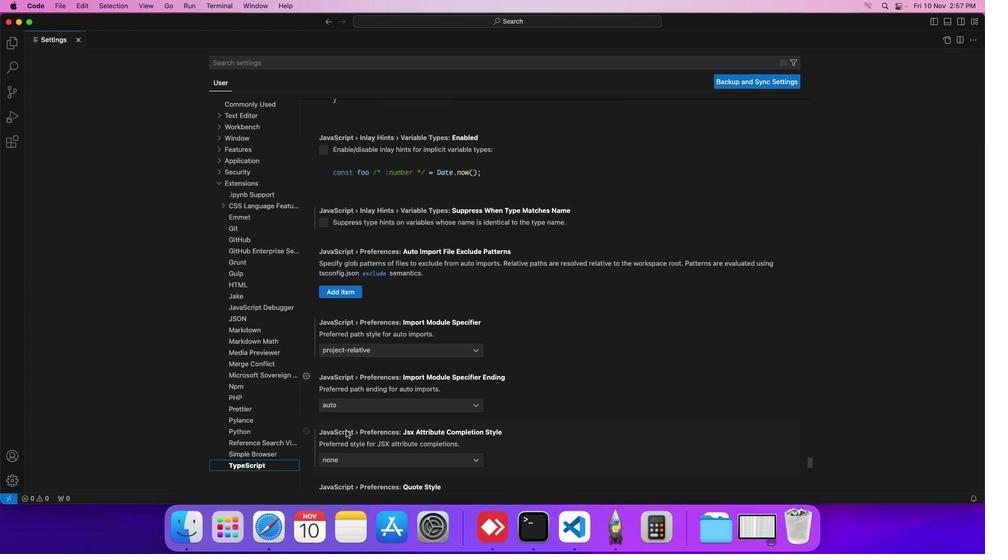 
Action: Mouse scrolled (346, 431) with delta (0, 0)
Screenshot: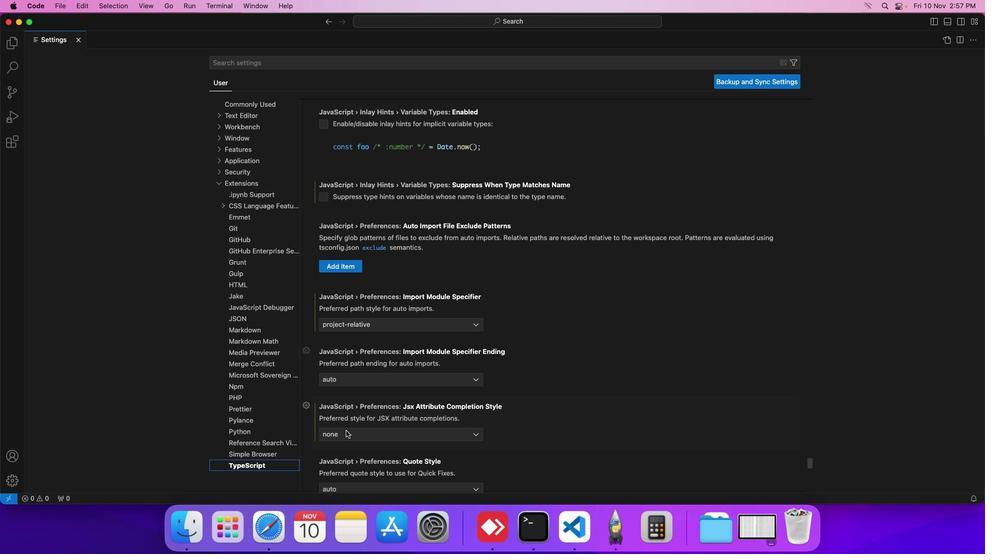 
Action: Mouse scrolled (346, 431) with delta (0, 0)
Screenshot: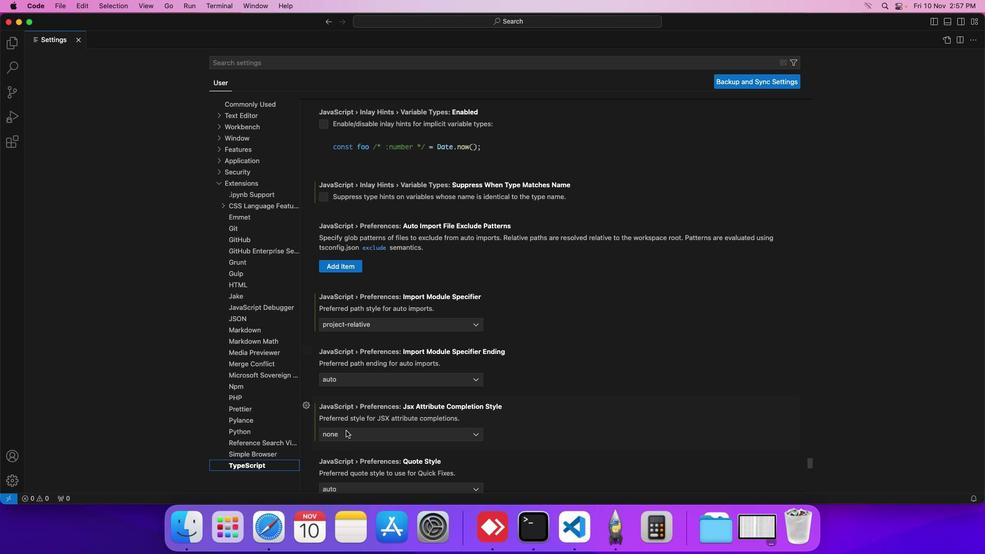 
Action: Mouse scrolled (346, 431) with delta (0, 0)
Screenshot: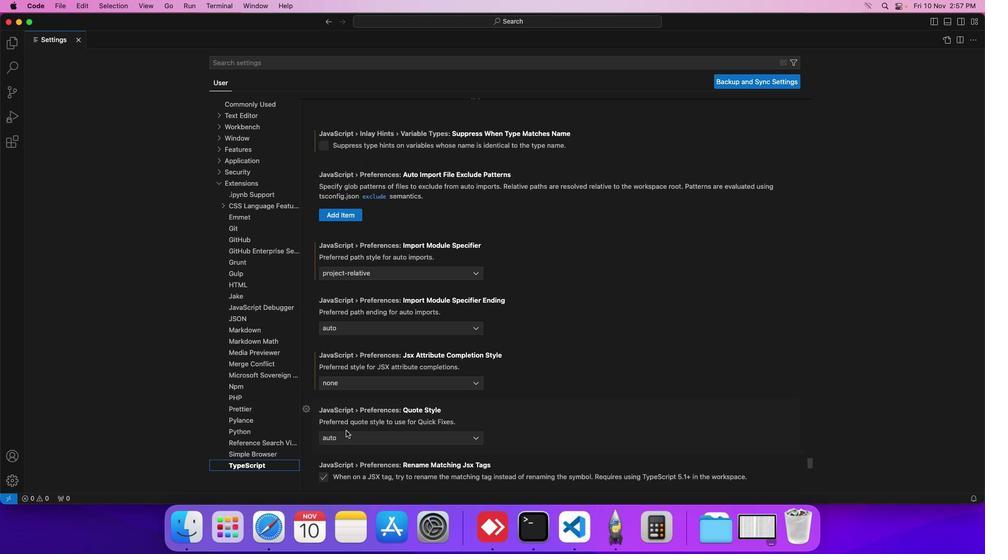 
Action: Mouse scrolled (346, 431) with delta (0, 0)
Screenshot: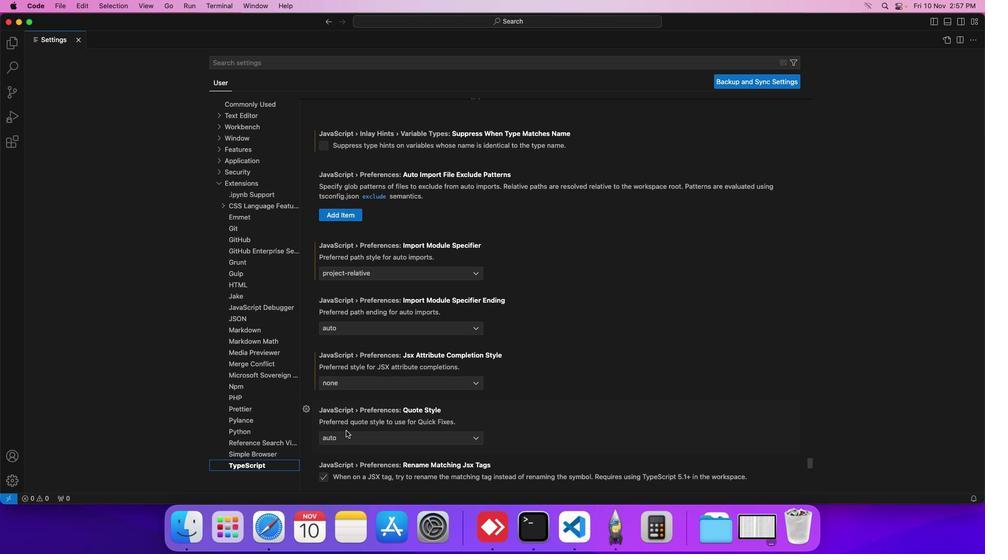 
Action: Mouse scrolled (346, 431) with delta (0, 0)
Screenshot: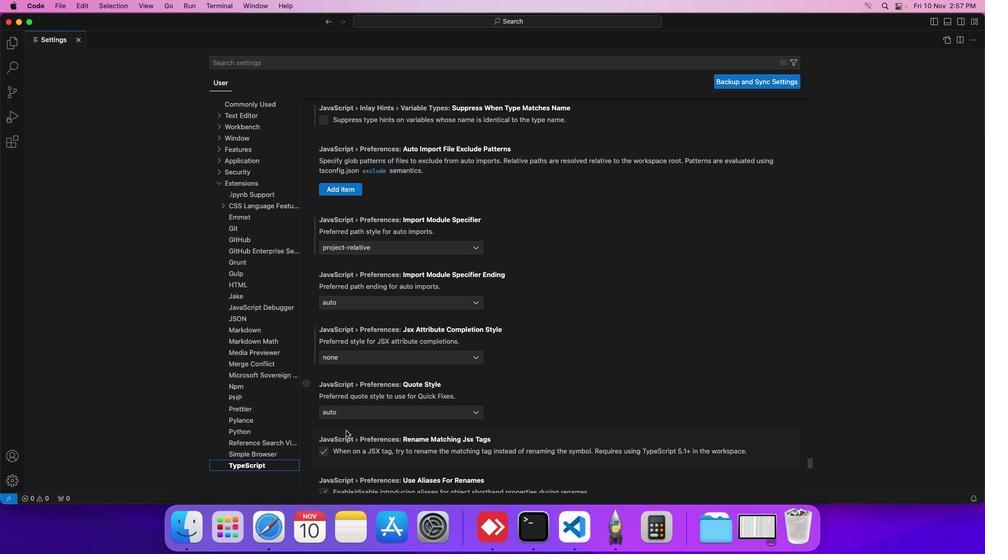 
Action: Mouse scrolled (346, 431) with delta (0, 0)
Screenshot: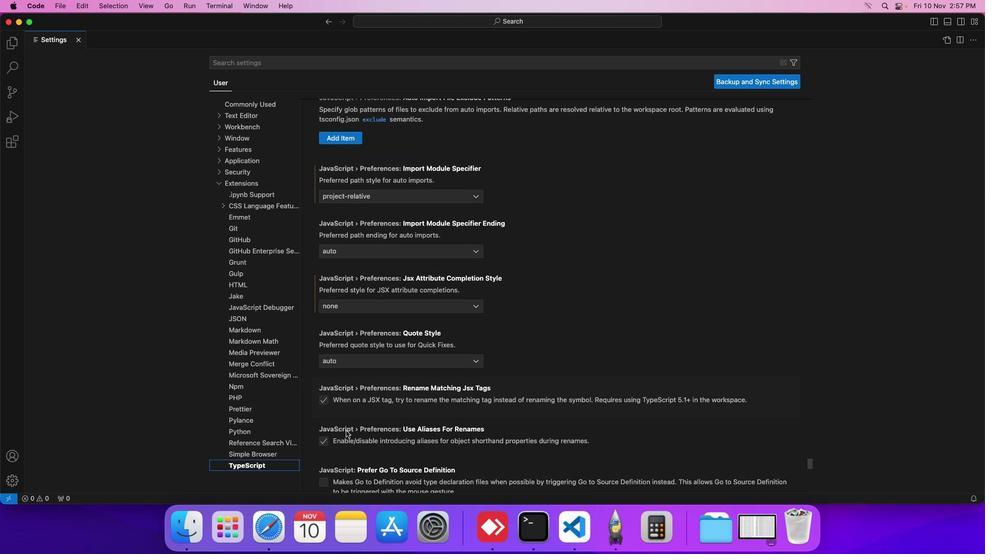 
Action: Mouse scrolled (346, 431) with delta (0, 0)
Screenshot: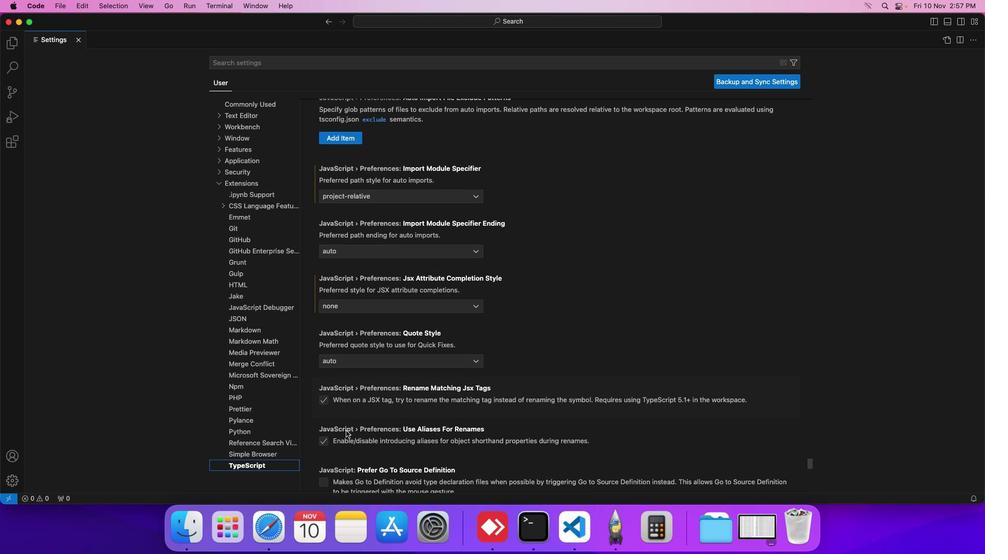
Action: Mouse scrolled (346, 431) with delta (0, 0)
Screenshot: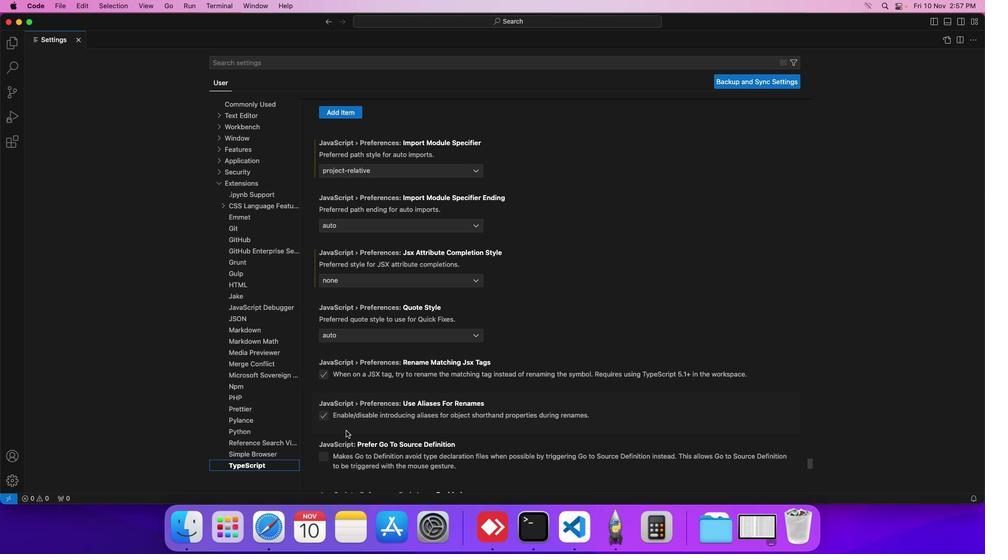 
Action: Mouse scrolled (346, 431) with delta (0, 0)
Screenshot: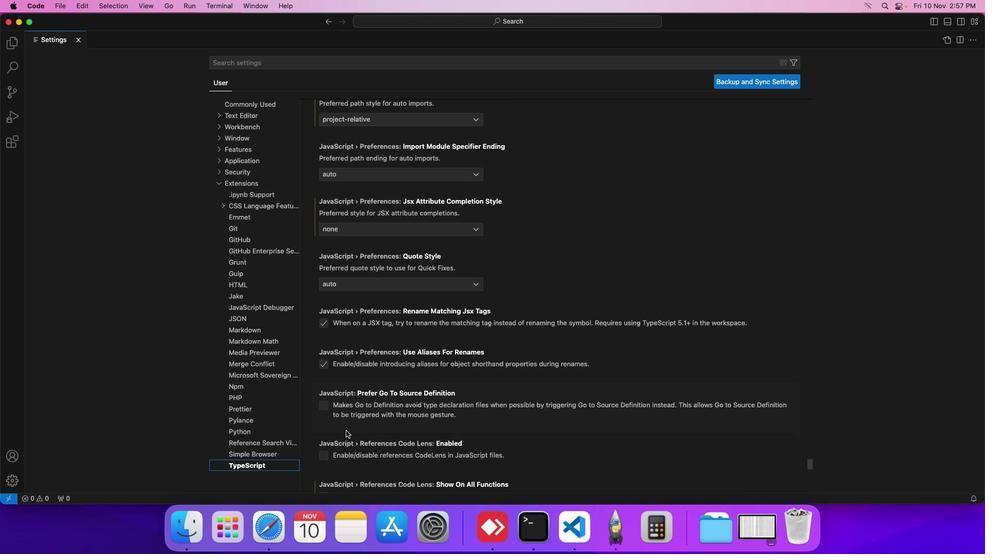 
Action: Mouse scrolled (346, 431) with delta (0, 0)
Screenshot: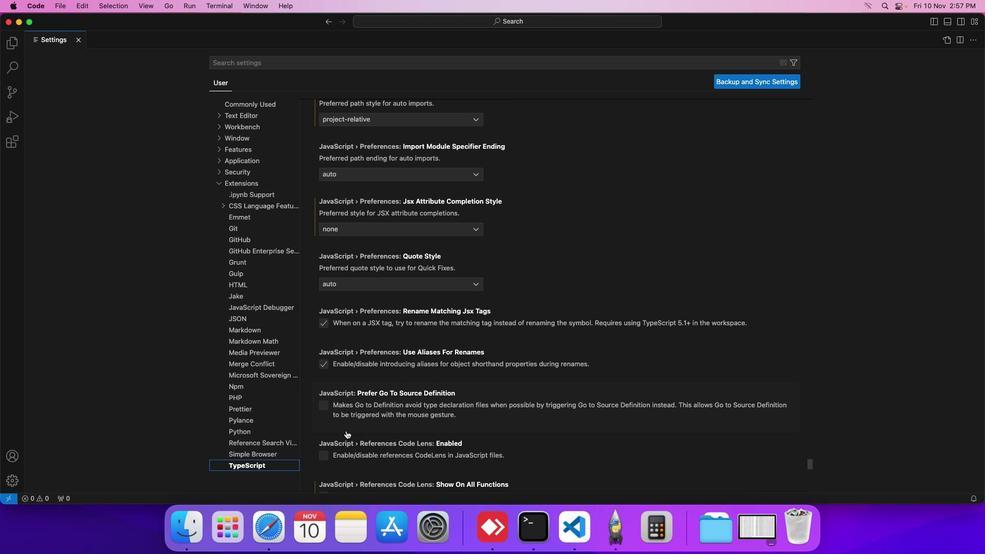 
Action: Mouse scrolled (346, 431) with delta (0, 0)
Screenshot: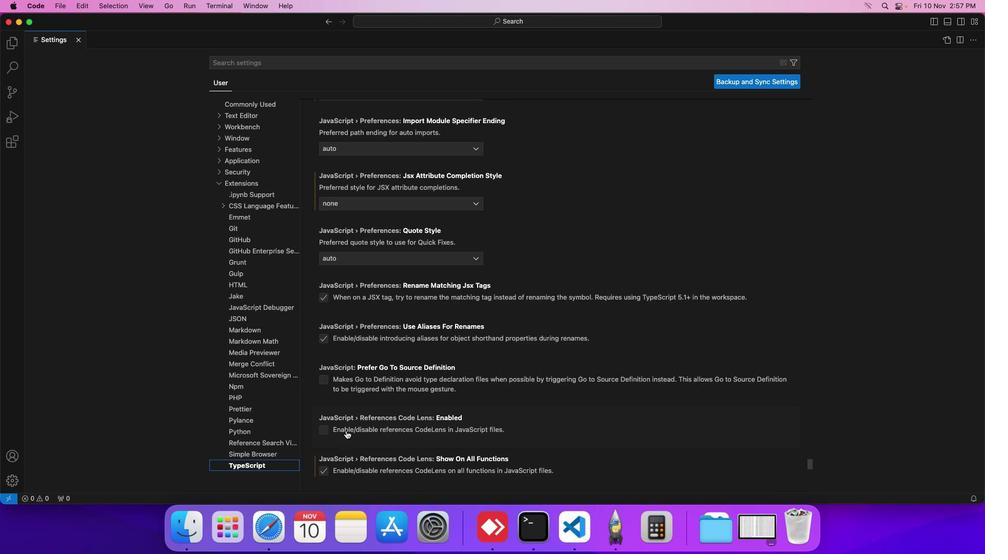 
Action: Mouse scrolled (346, 431) with delta (0, 0)
Screenshot: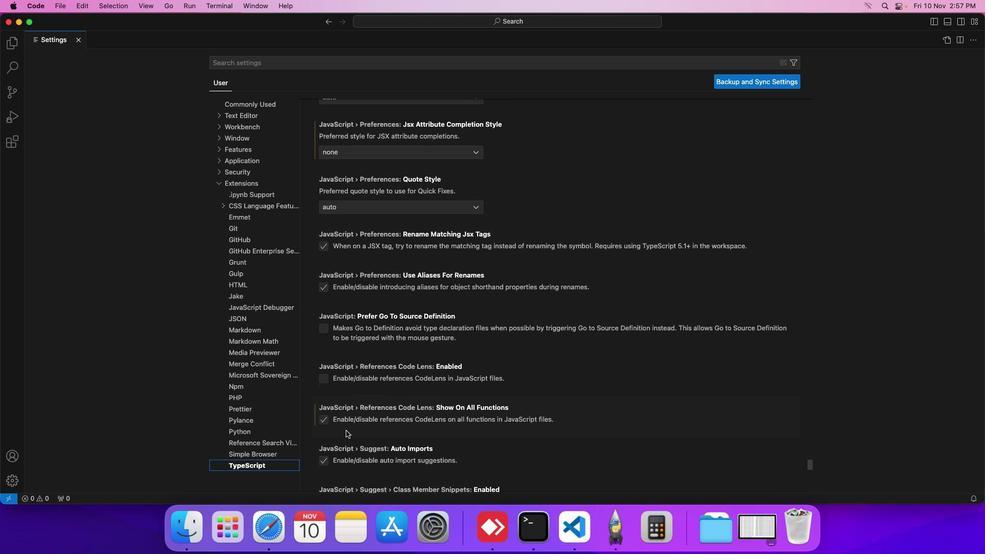 
Action: Mouse scrolled (346, 431) with delta (0, 0)
Screenshot: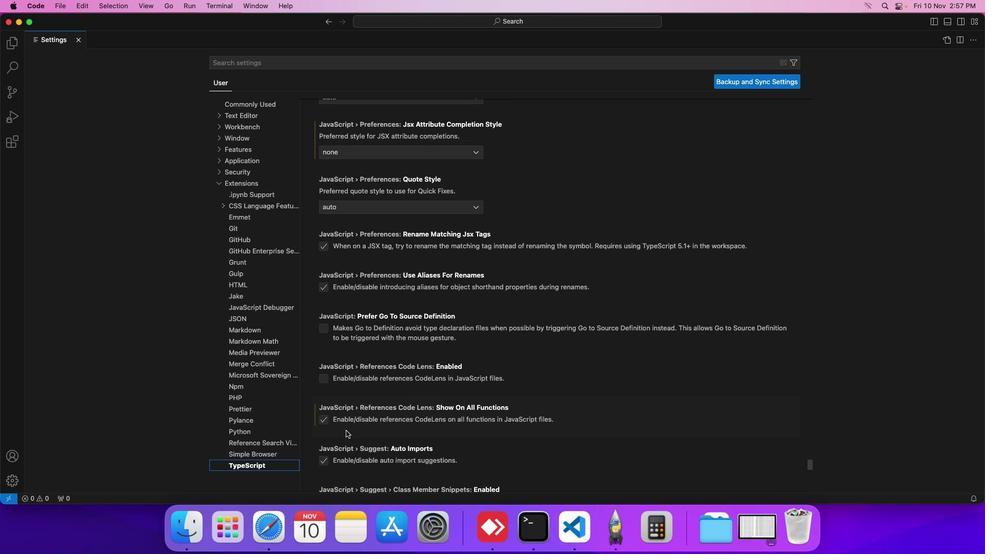 
Action: Mouse scrolled (346, 431) with delta (0, 0)
Screenshot: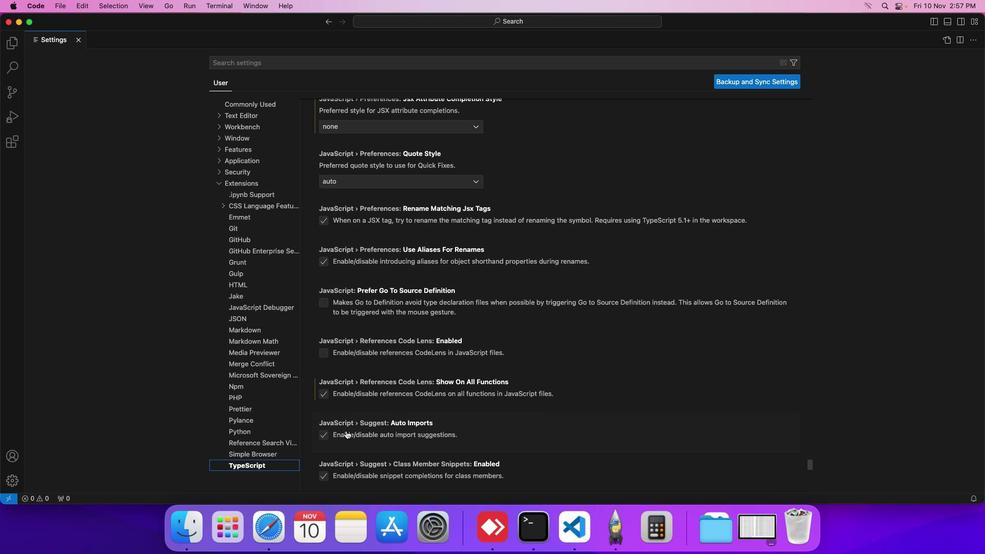 
Action: Mouse scrolled (346, 431) with delta (0, 0)
Screenshot: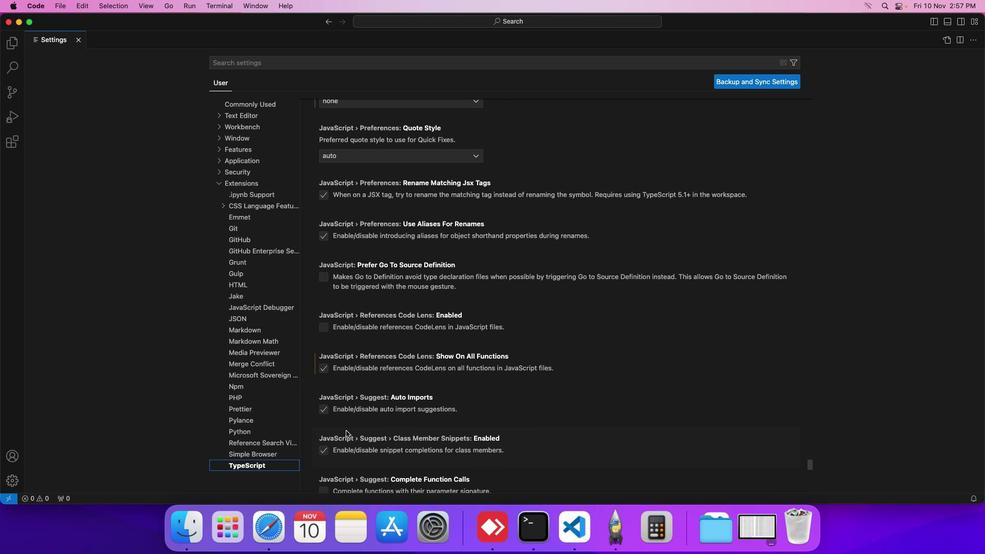
Action: Mouse scrolled (346, 431) with delta (0, 0)
Screenshot: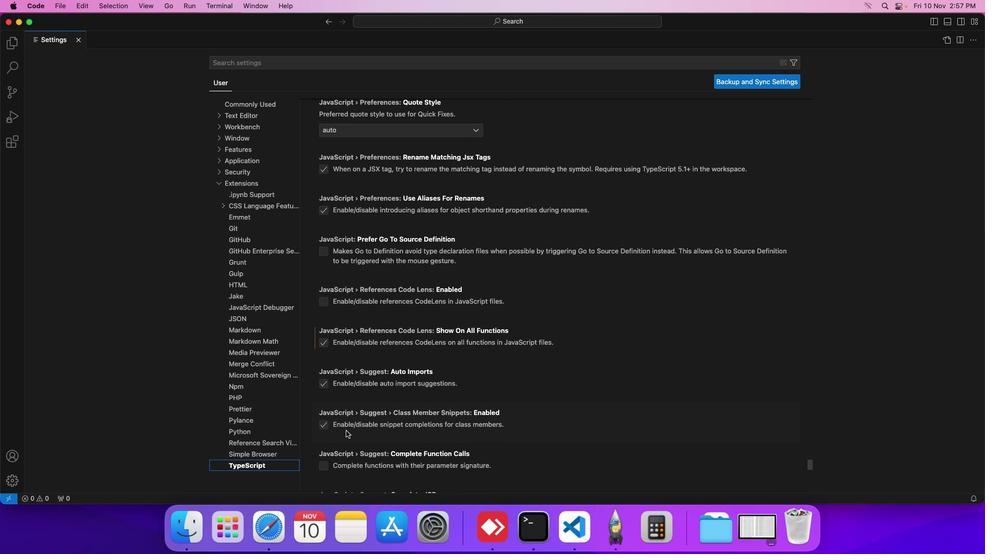 
Action: Mouse scrolled (346, 431) with delta (0, 0)
Screenshot: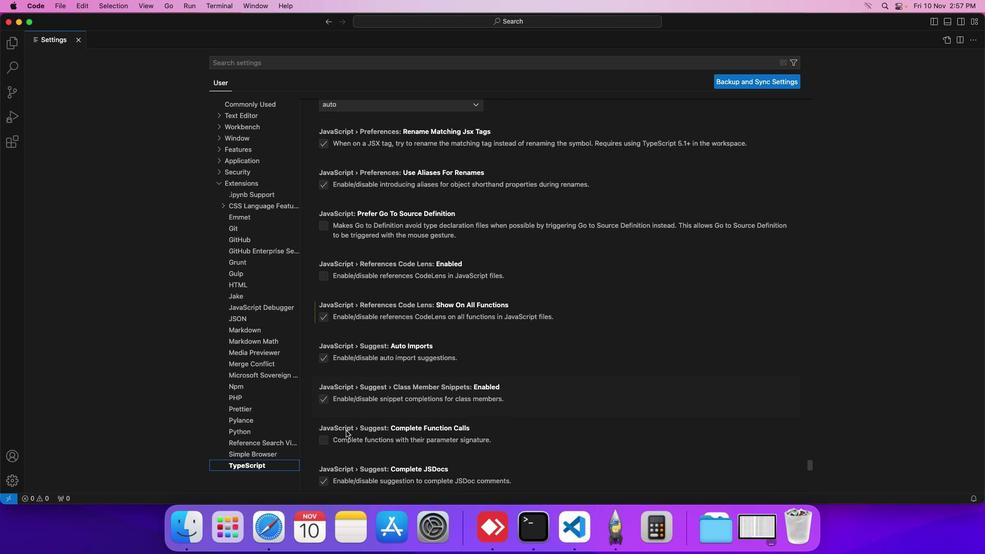 
Action: Mouse scrolled (346, 431) with delta (0, 0)
Screenshot: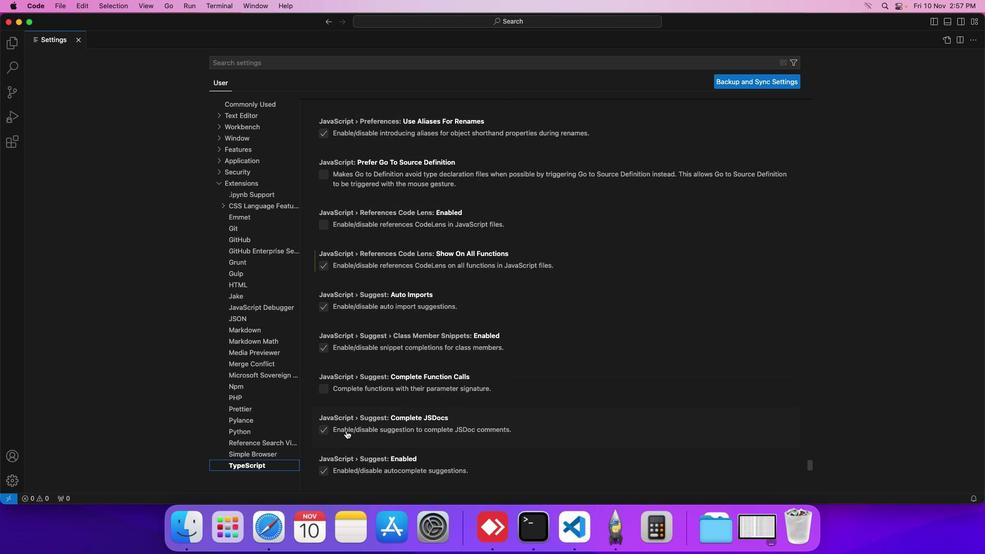 
Action: Mouse scrolled (346, 431) with delta (0, 0)
Screenshot: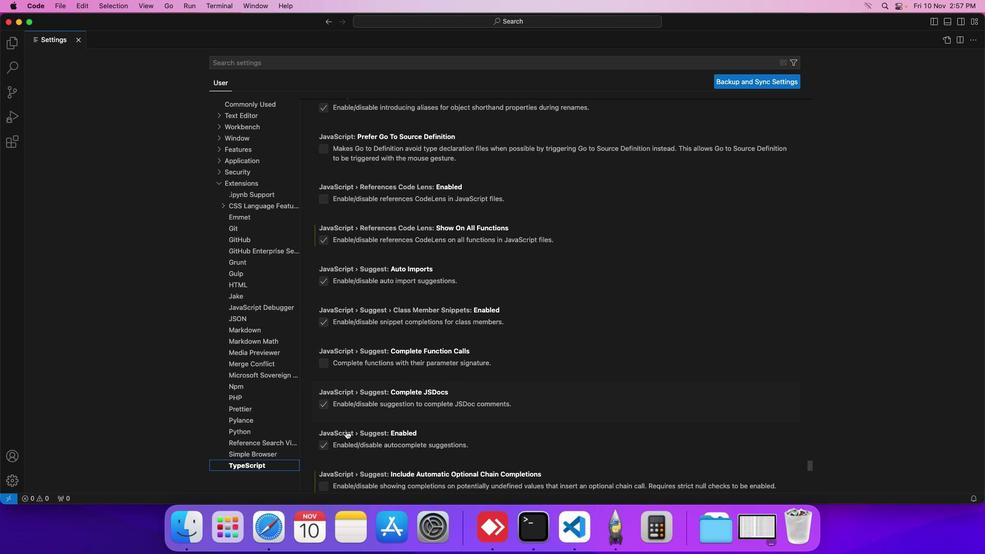 
Action: Mouse scrolled (346, 431) with delta (0, 0)
Screenshot: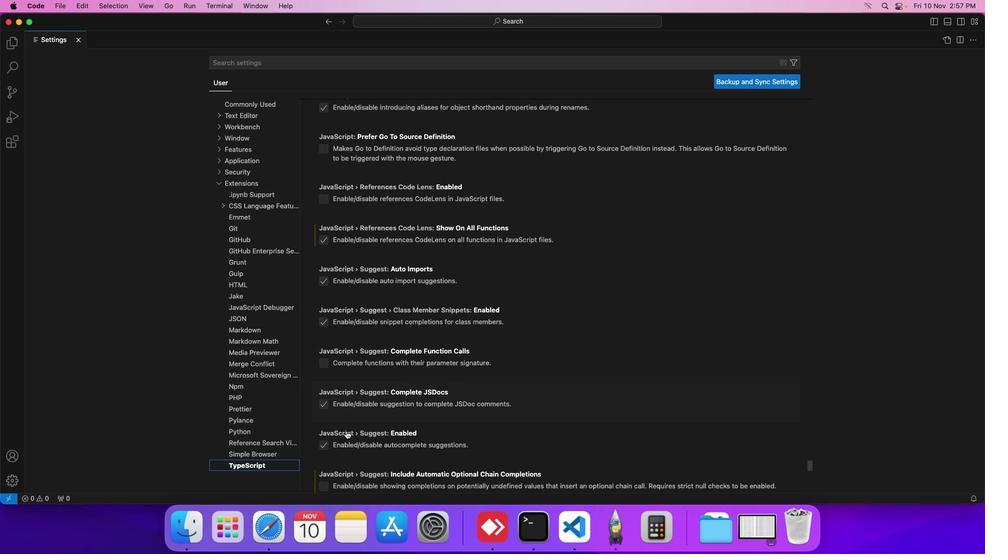 
Action: Mouse scrolled (346, 431) with delta (0, 0)
Screenshot: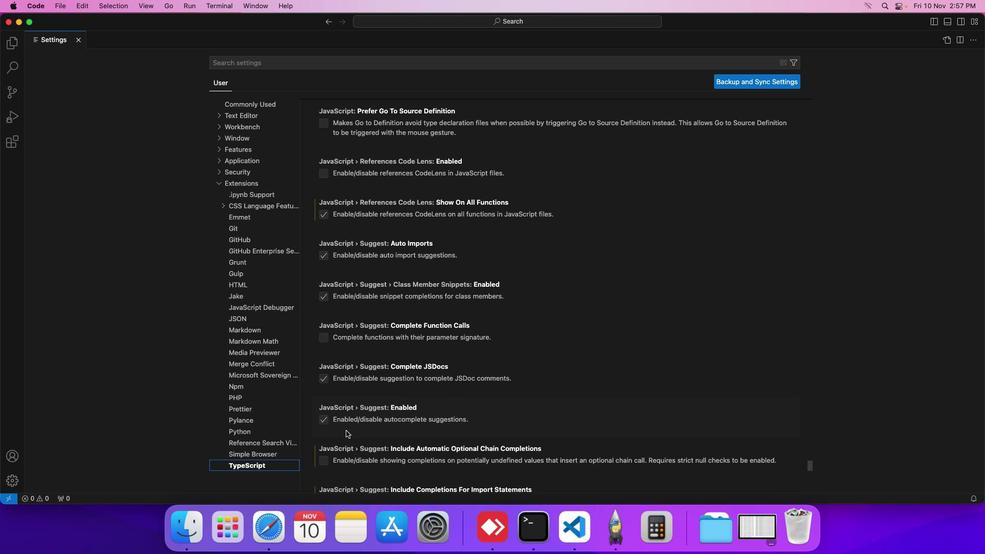 
Action: Mouse scrolled (346, 431) with delta (0, 0)
Screenshot: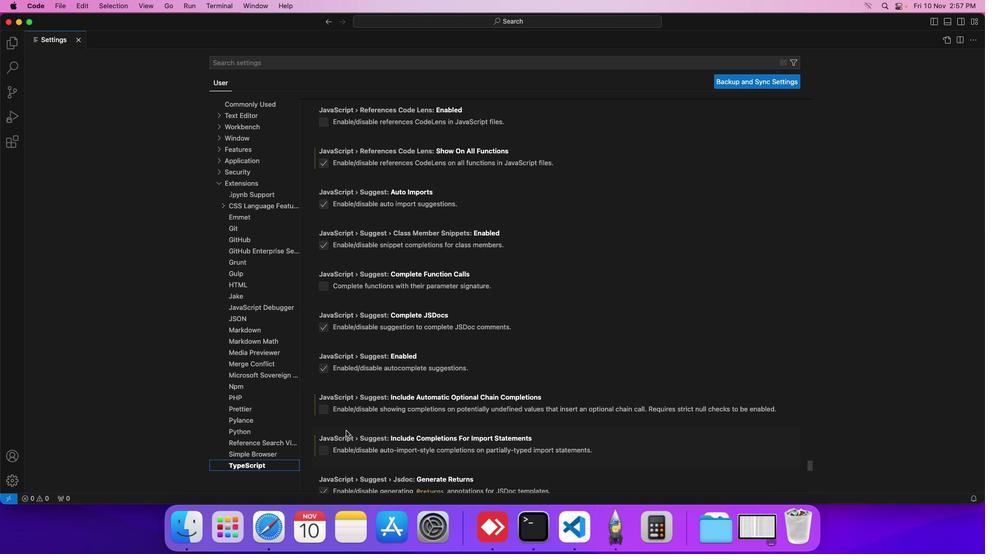 
Action: Mouse scrolled (346, 431) with delta (0, 0)
Screenshot: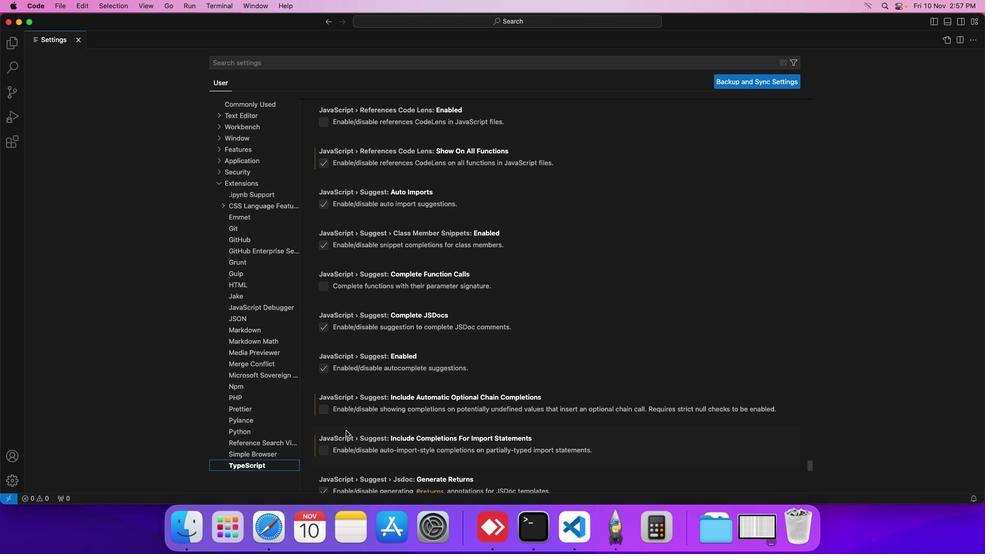 
Action: Mouse scrolled (346, 431) with delta (0, 0)
Screenshot: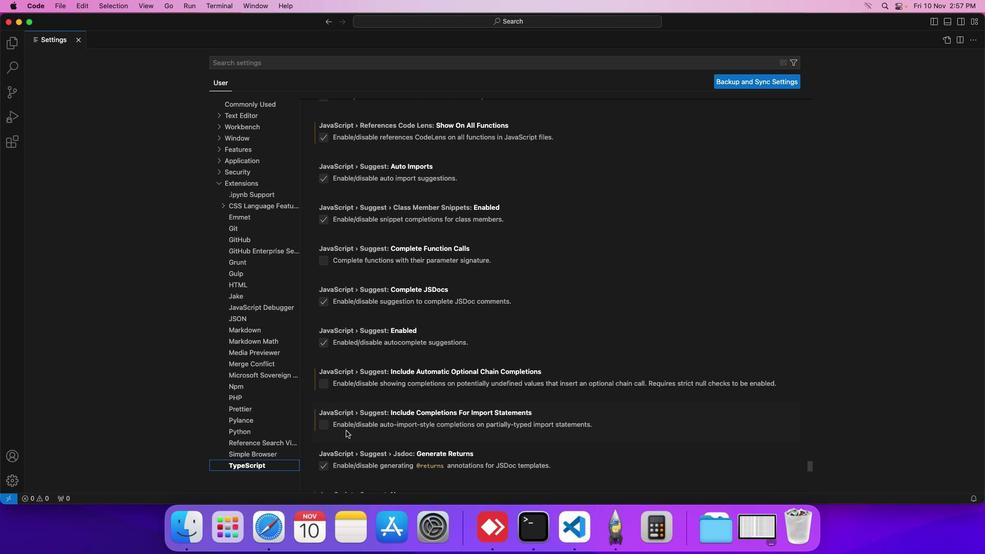 
Action: Mouse scrolled (346, 431) with delta (0, 0)
Screenshot: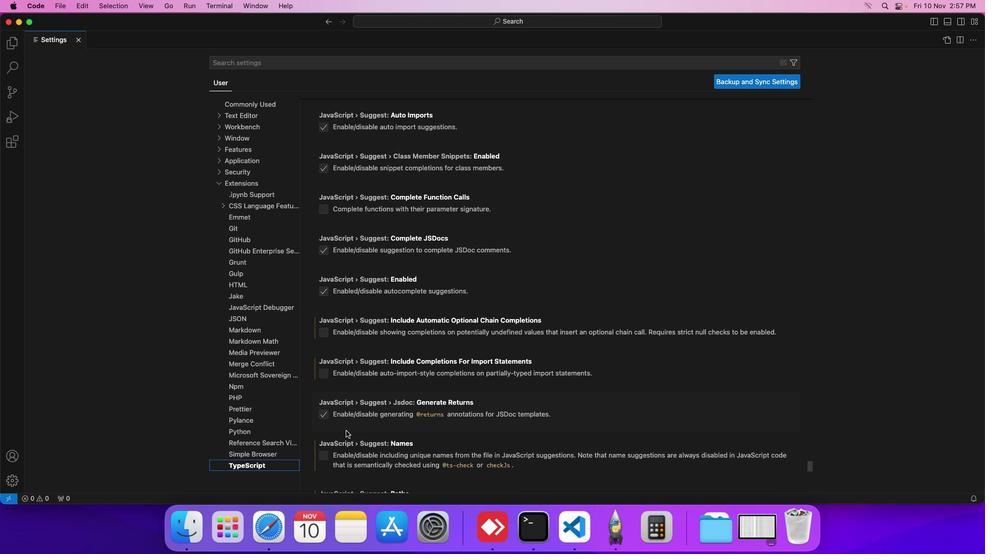 
Action: Mouse scrolled (346, 431) with delta (0, 0)
Screenshot: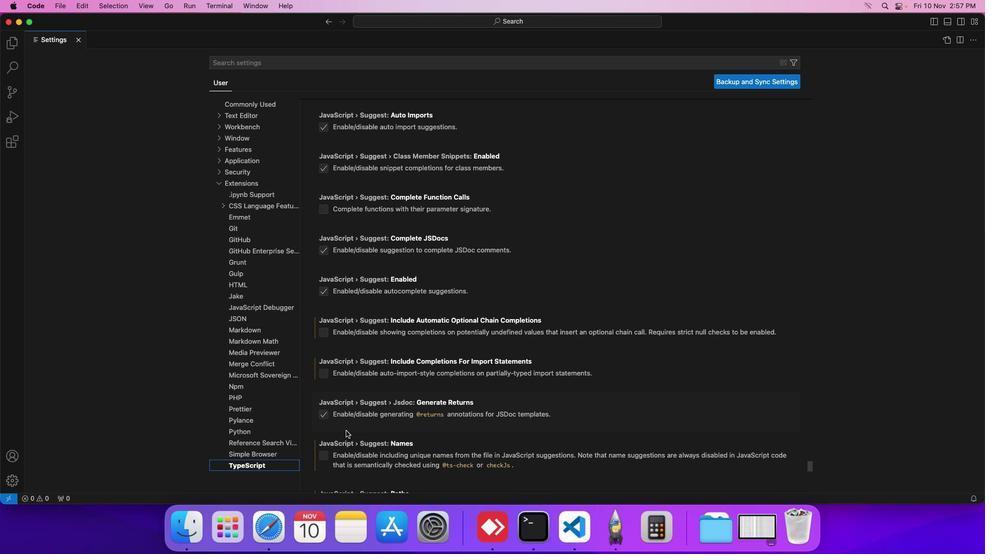
Action: Mouse scrolled (346, 431) with delta (0, 0)
Screenshot: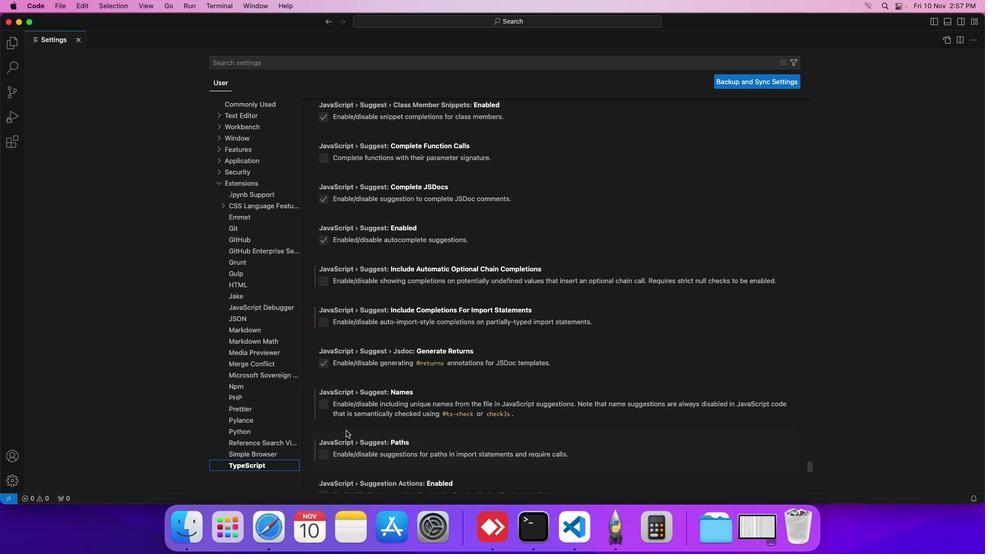 
Action: Mouse scrolled (346, 431) with delta (0, 0)
Screenshot: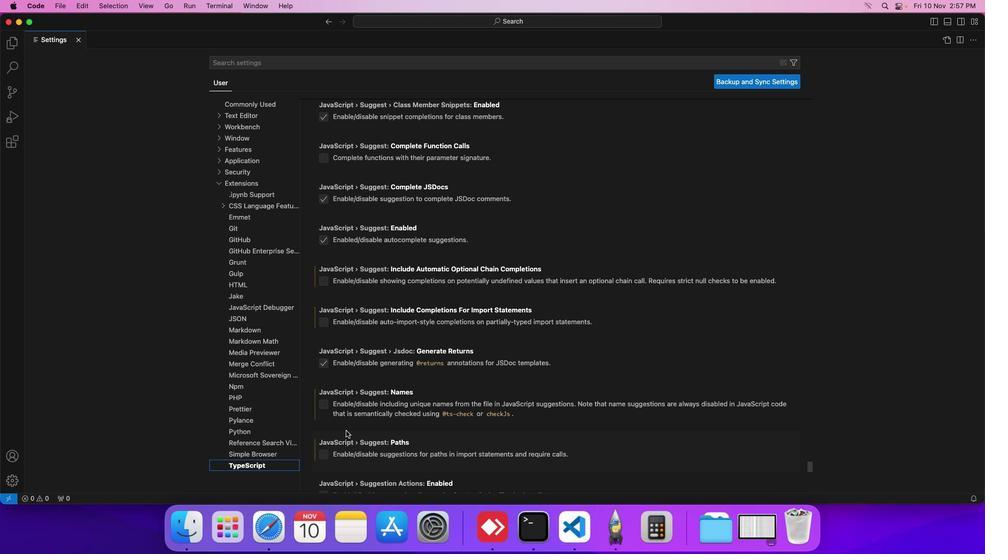 
Action: Mouse scrolled (346, 431) with delta (0, 0)
Screenshot: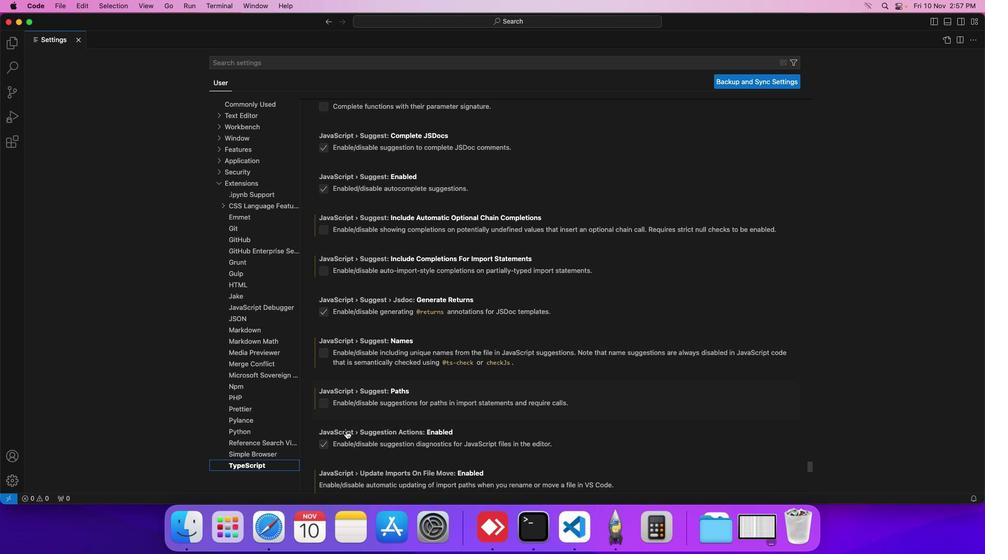 
Action: Mouse scrolled (346, 431) with delta (0, 0)
Screenshot: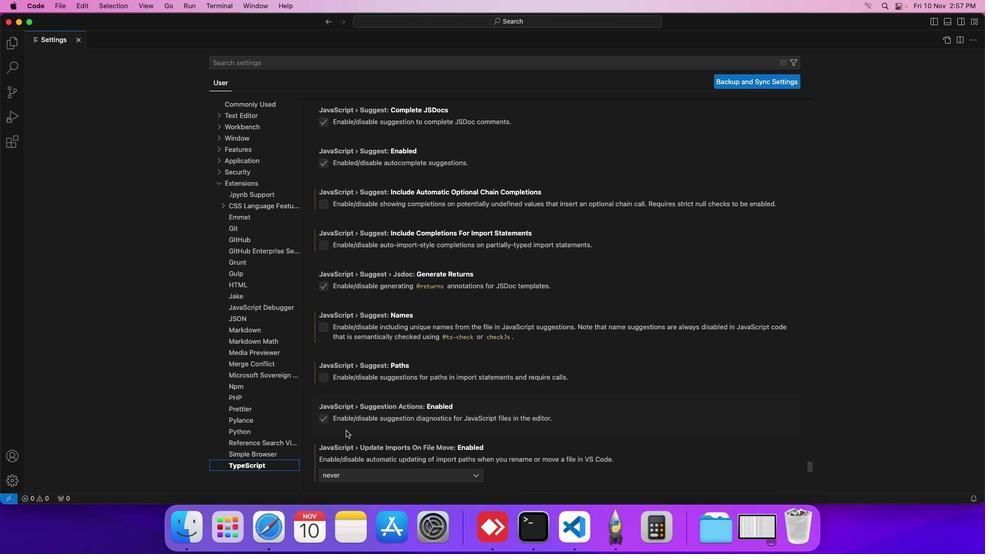 
Action: Mouse scrolled (346, 431) with delta (0, 0)
Screenshot: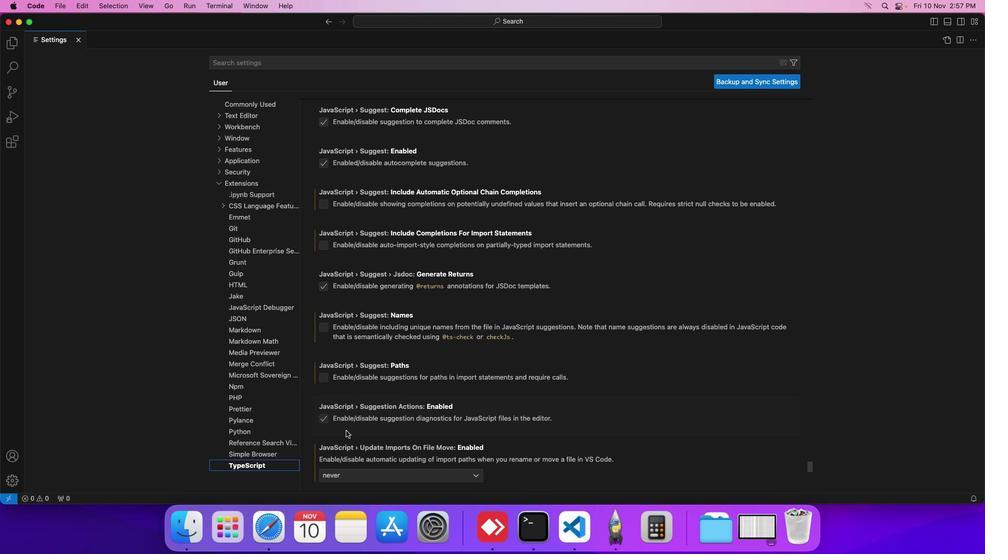 
Action: Mouse scrolled (346, 431) with delta (0, 0)
Screenshot: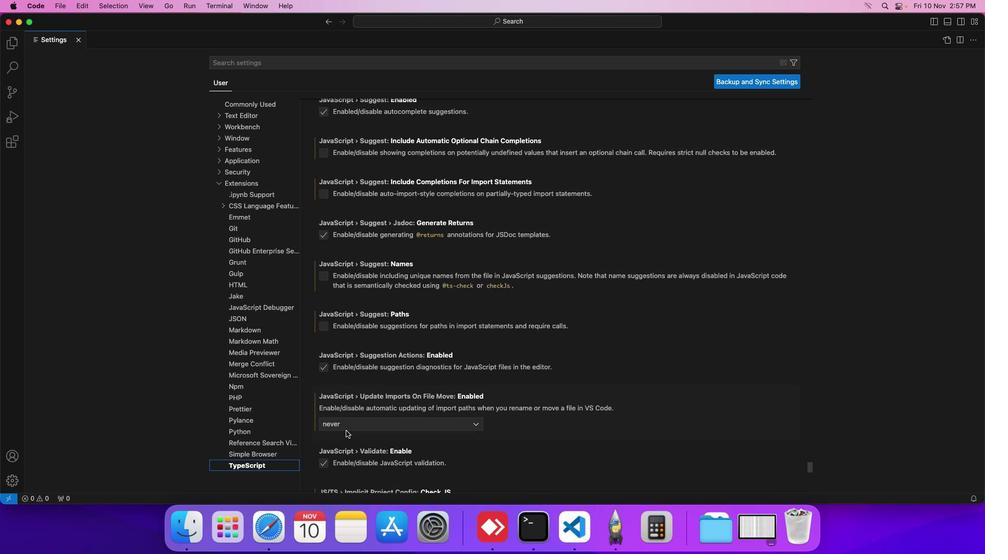 
Action: Mouse scrolled (346, 431) with delta (0, 0)
Screenshot: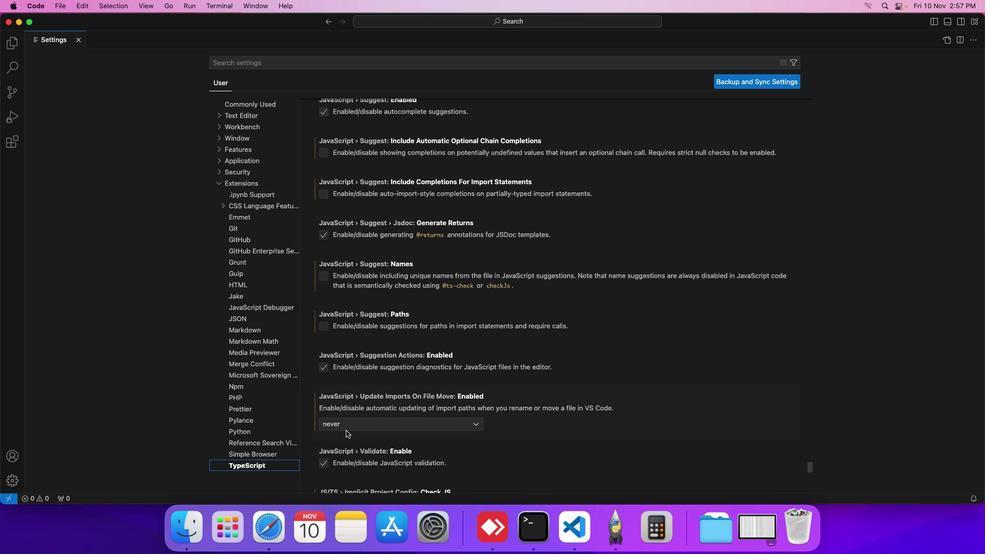 
Action: Mouse scrolled (346, 431) with delta (0, 0)
Screenshot: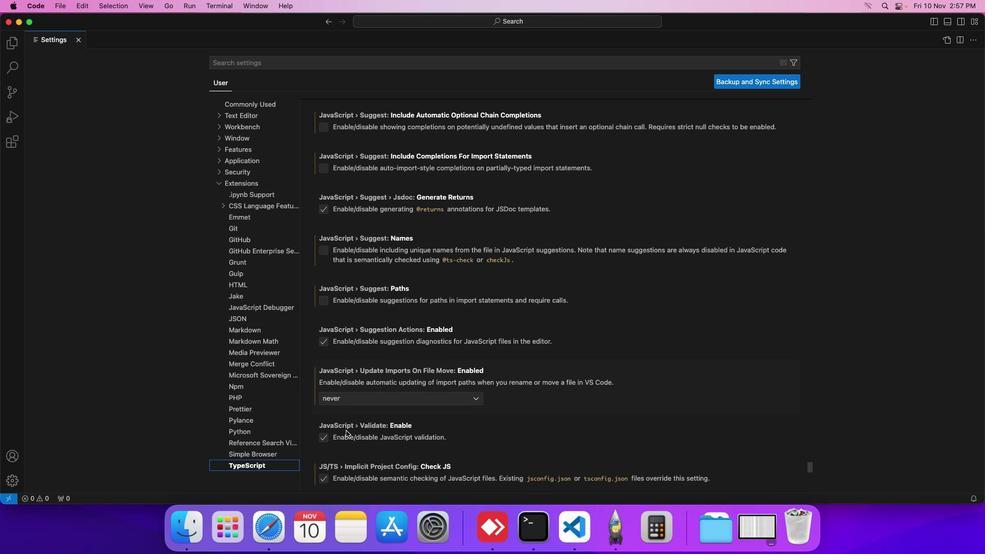 
Action: Mouse scrolled (346, 431) with delta (0, 0)
Screenshot: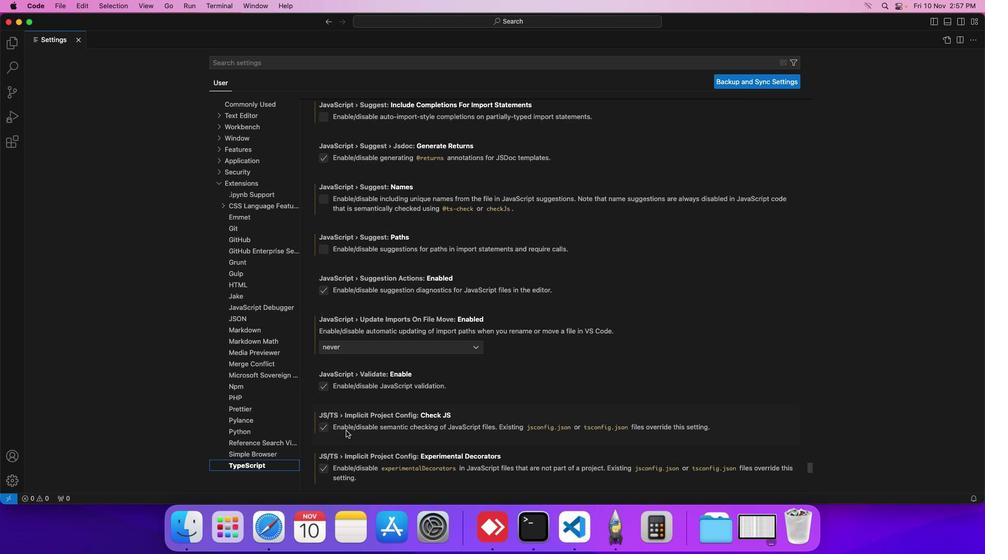 
Action: Mouse scrolled (346, 431) with delta (0, 0)
Screenshot: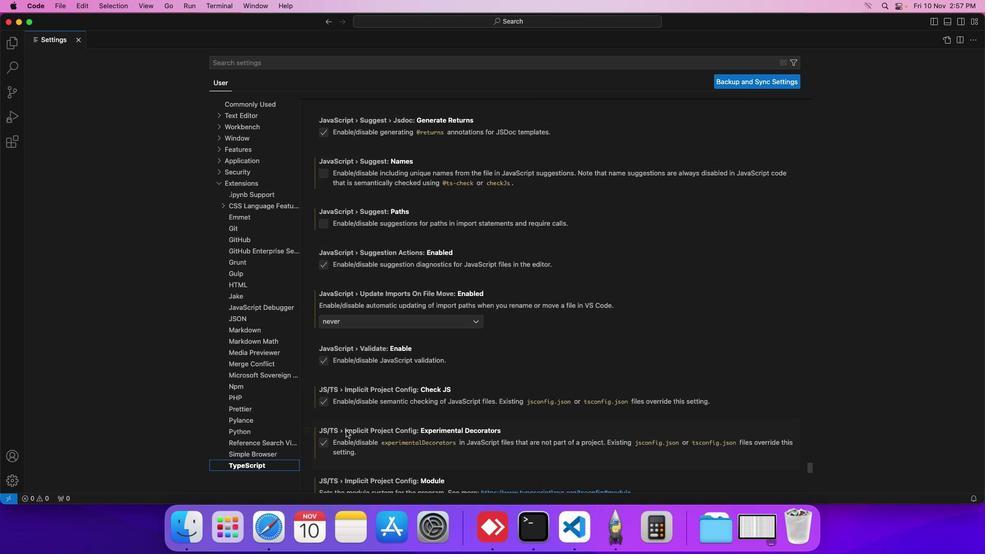 
Action: Mouse scrolled (346, 431) with delta (0, 0)
Screenshot: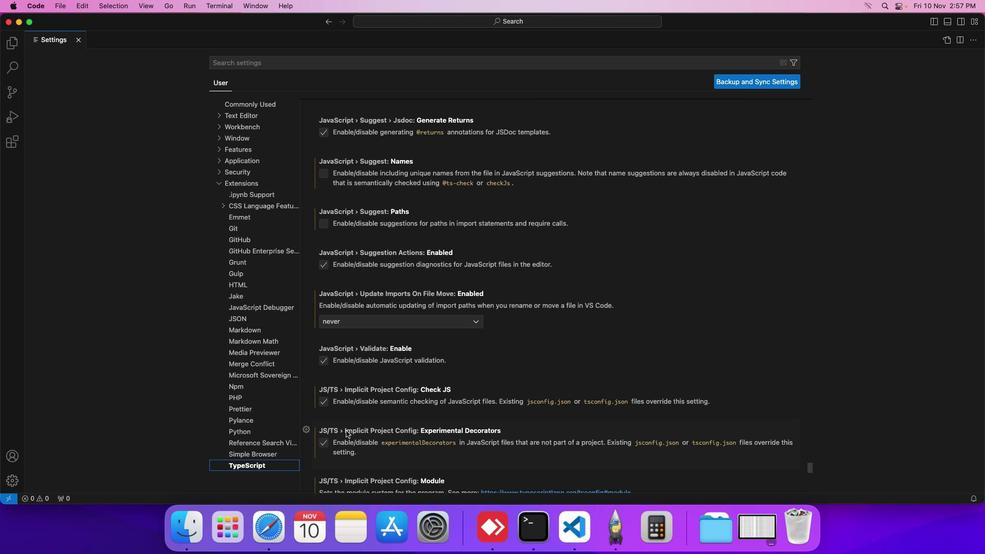 
Action: Mouse scrolled (346, 431) with delta (0, 0)
Screenshot: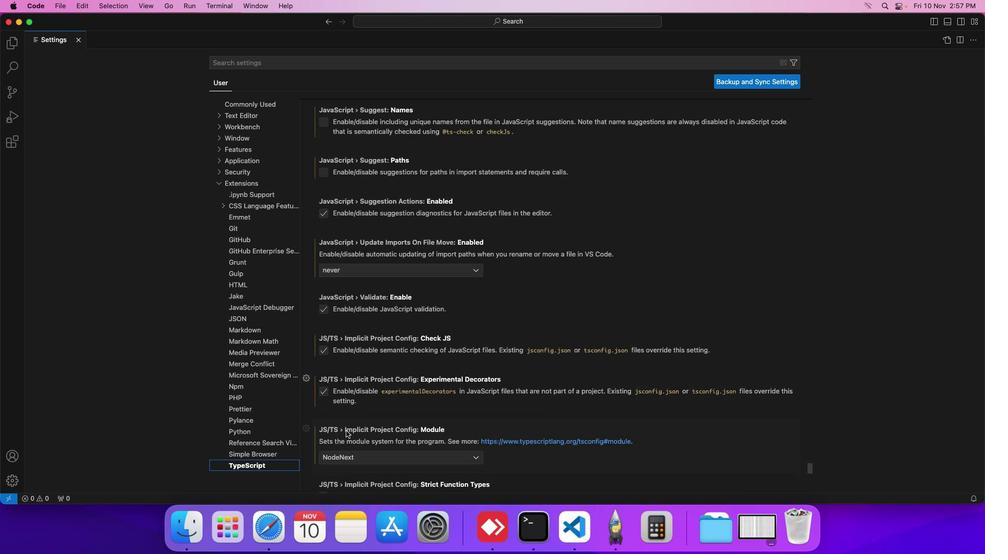 
Action: Mouse scrolled (346, 431) with delta (0, 0)
Screenshot: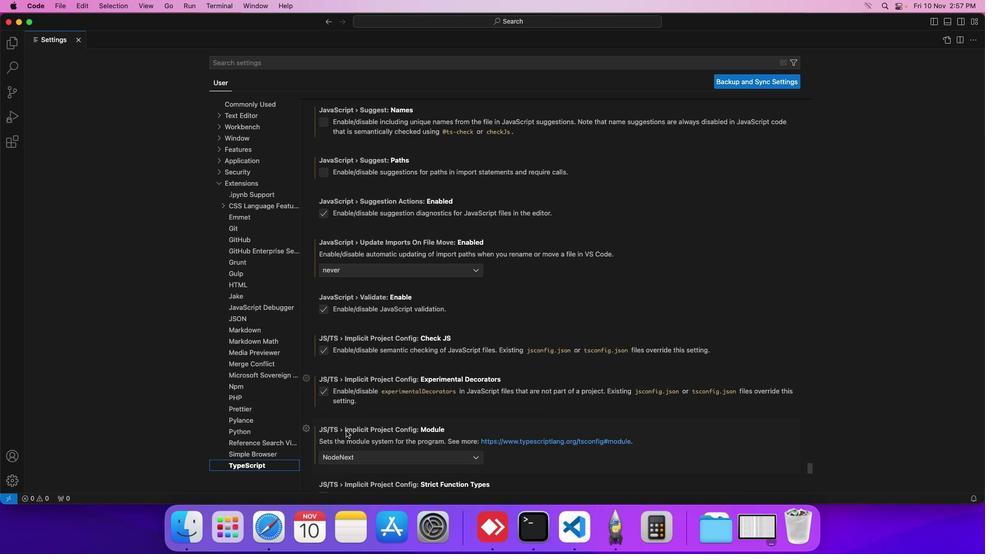 
Action: Mouse scrolled (346, 431) with delta (0, 0)
Screenshot: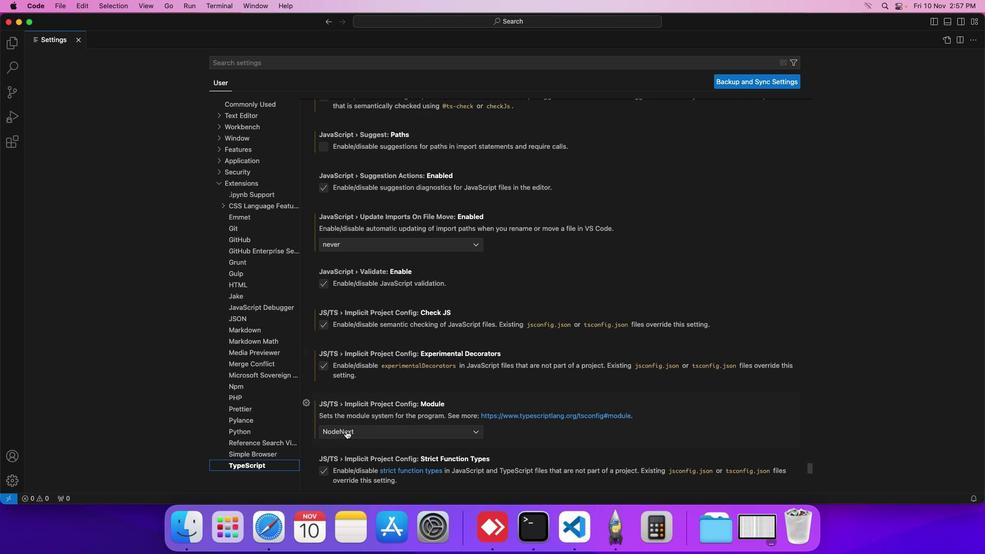 
Action: Mouse scrolled (346, 431) with delta (0, 0)
Screenshot: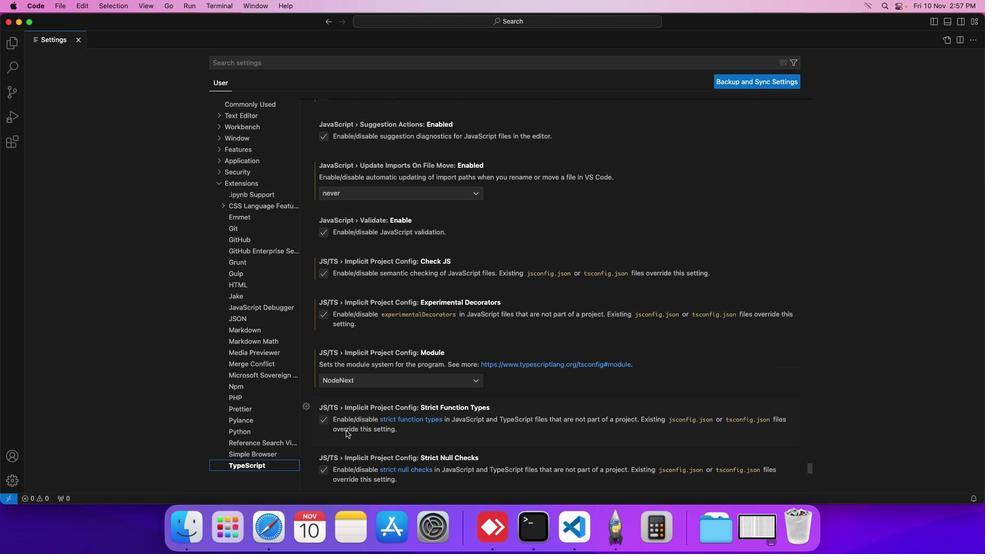 
Action: Mouse scrolled (346, 431) with delta (0, 0)
Screenshot: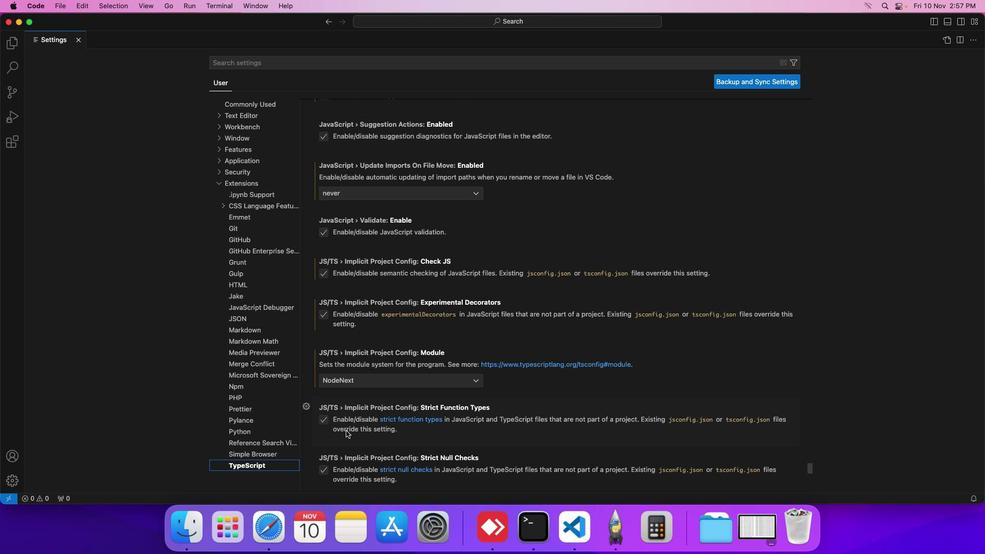 
Action: Mouse scrolled (346, 431) with delta (0, 0)
Screenshot: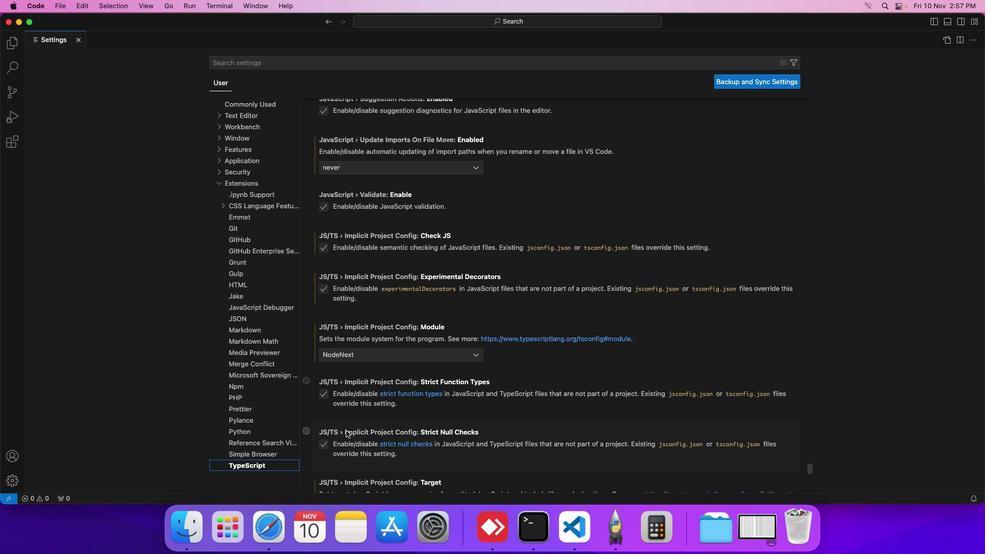 
Action: Mouse scrolled (346, 431) with delta (0, 0)
Screenshot: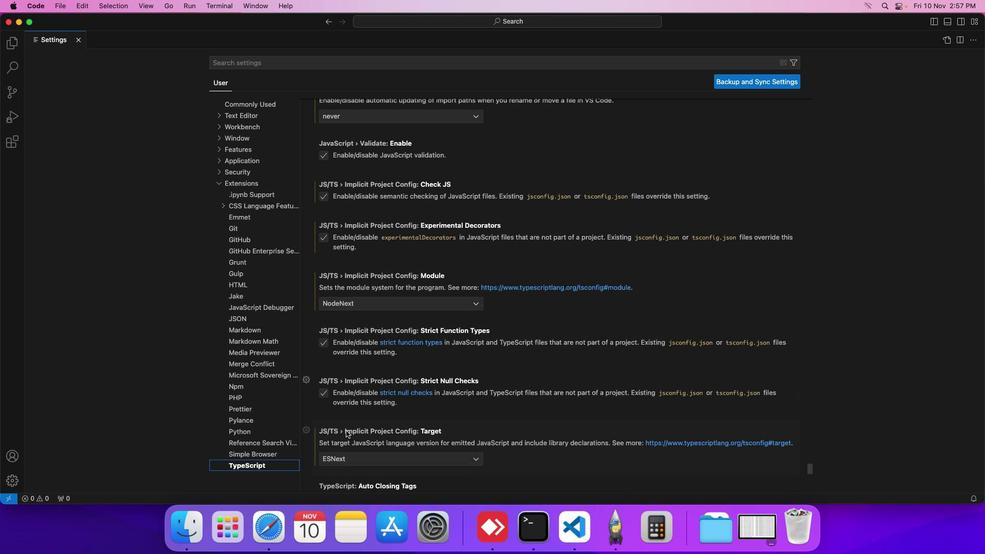 
Action: Mouse scrolled (346, 431) with delta (0, 0)
Screenshot: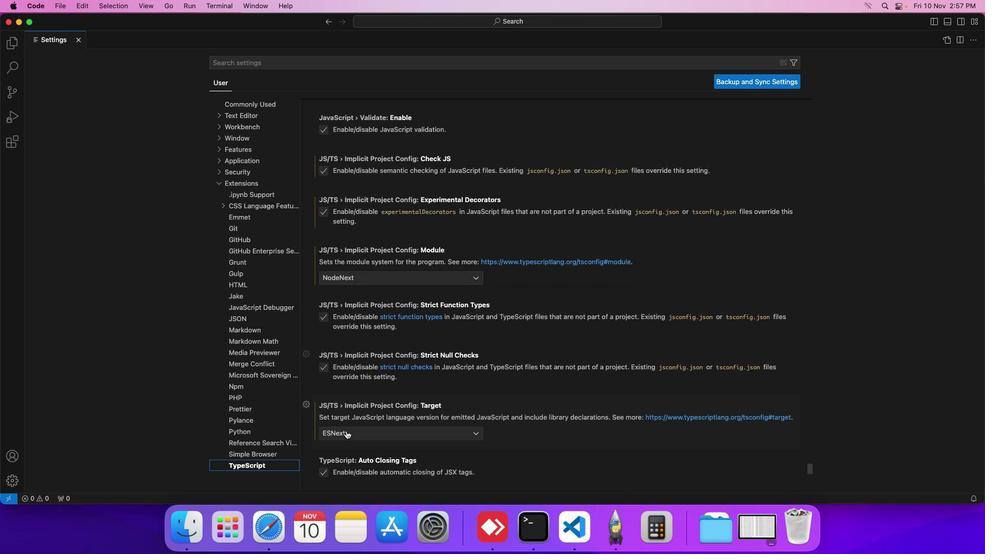 
Action: Mouse scrolled (346, 431) with delta (0, 0)
Screenshot: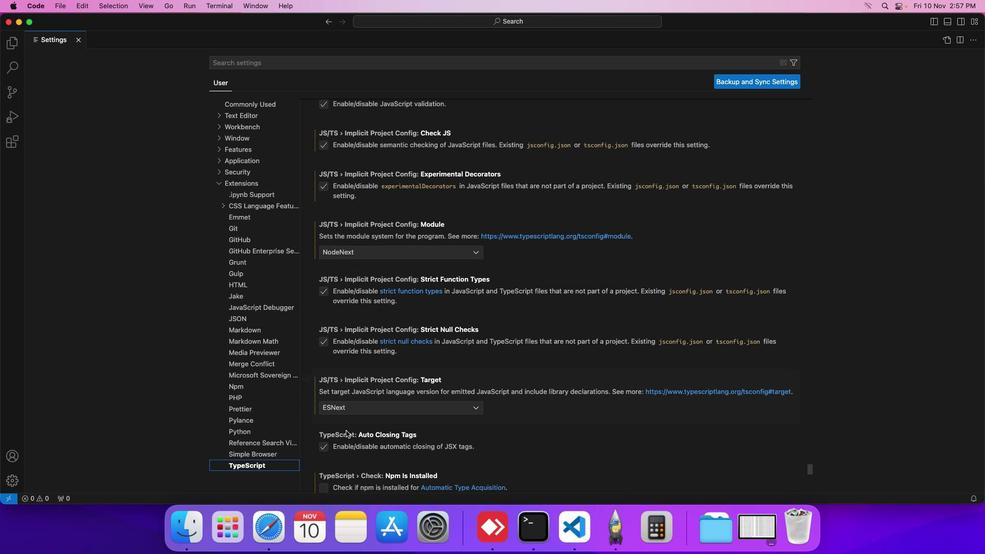 
Action: Mouse scrolled (346, 431) with delta (0, 0)
Screenshot: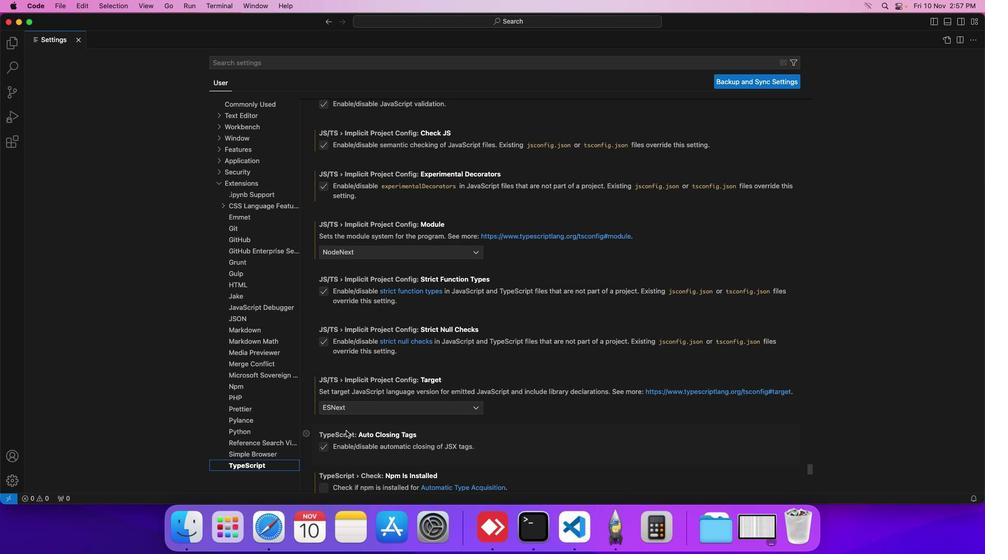 
Action: Mouse scrolled (346, 431) with delta (0, 0)
Screenshot: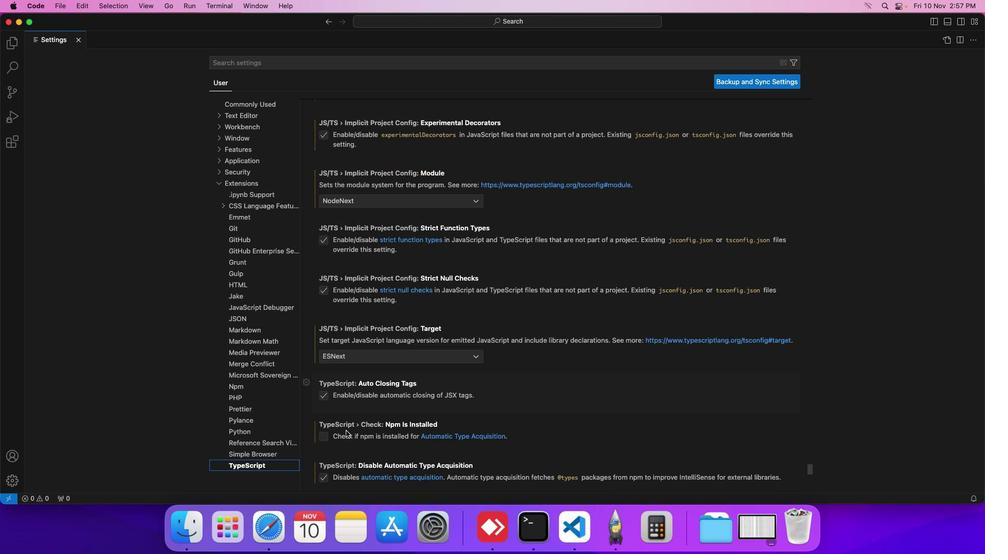 
Action: Mouse scrolled (346, 431) with delta (0, 0)
Screenshot: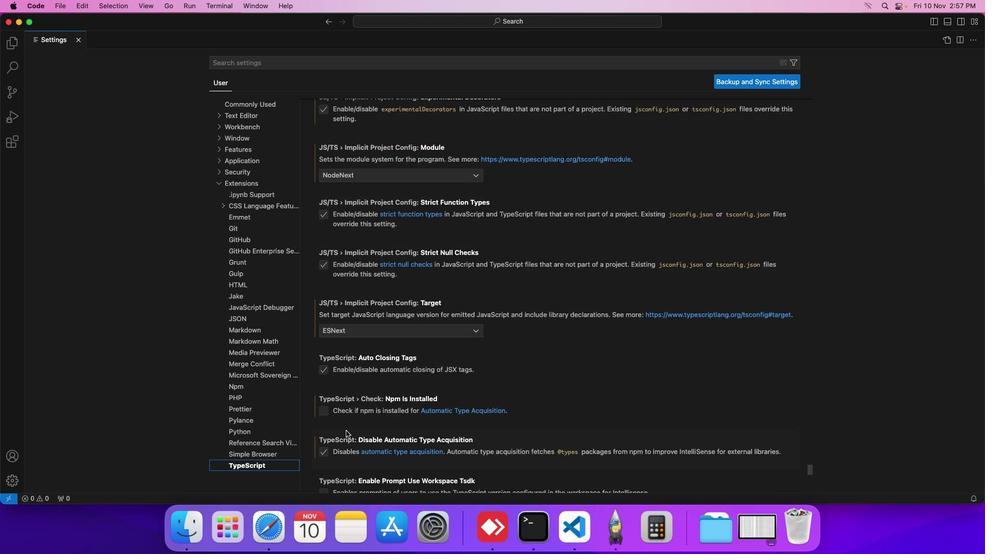 
Action: Mouse scrolled (346, 431) with delta (0, 0)
Screenshot: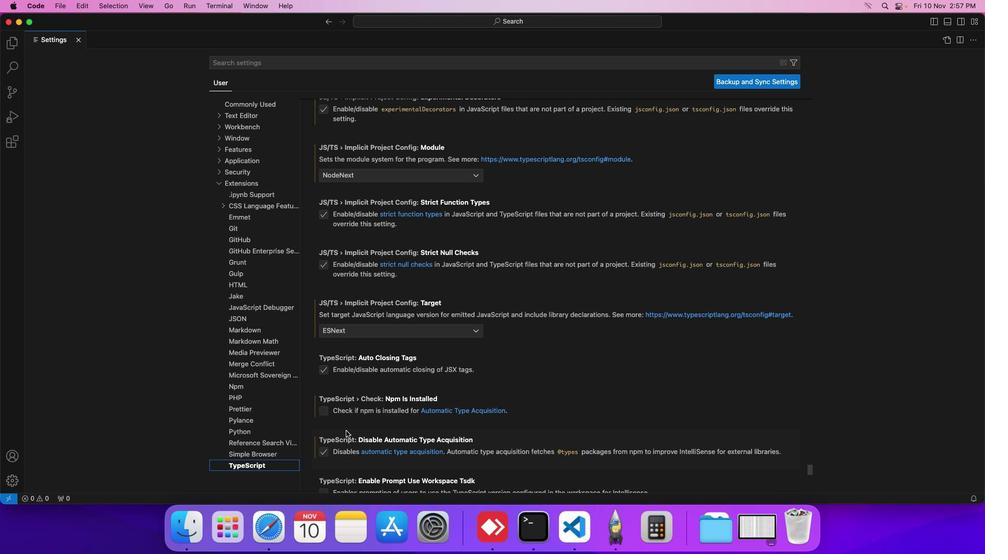 
Action: Mouse scrolled (346, 431) with delta (0, 0)
Screenshot: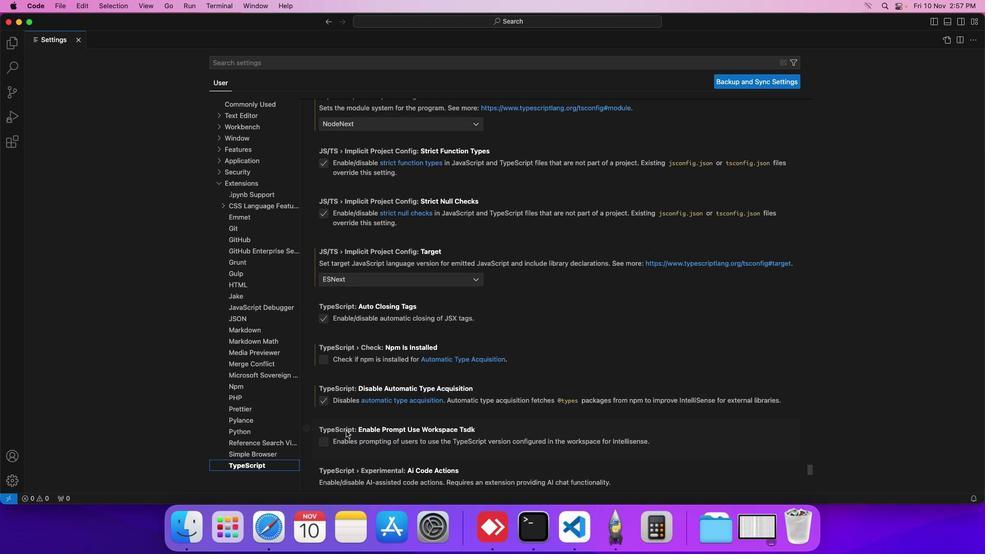 
Action: Mouse scrolled (346, 431) with delta (0, 0)
Screenshot: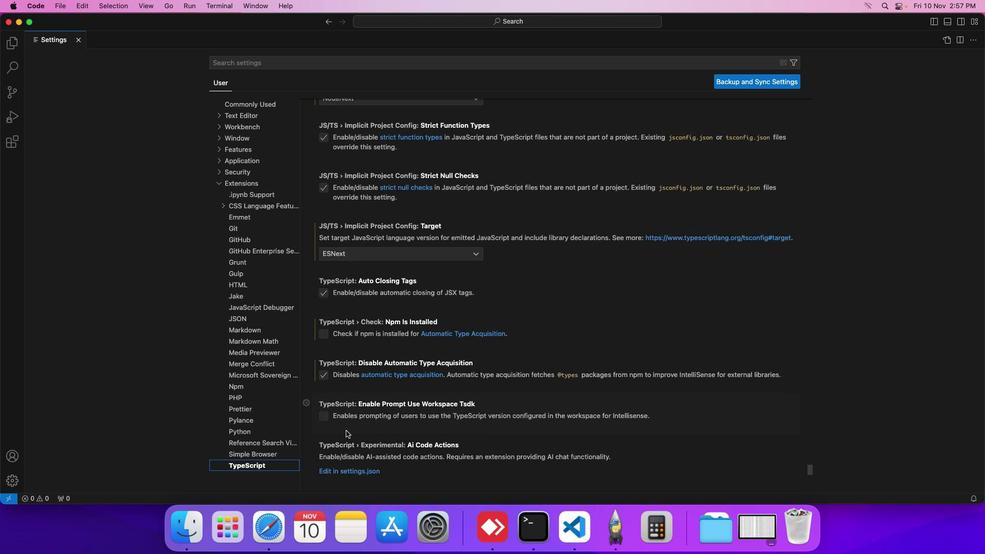 
Action: Mouse scrolled (346, 431) with delta (0, 0)
Screenshot: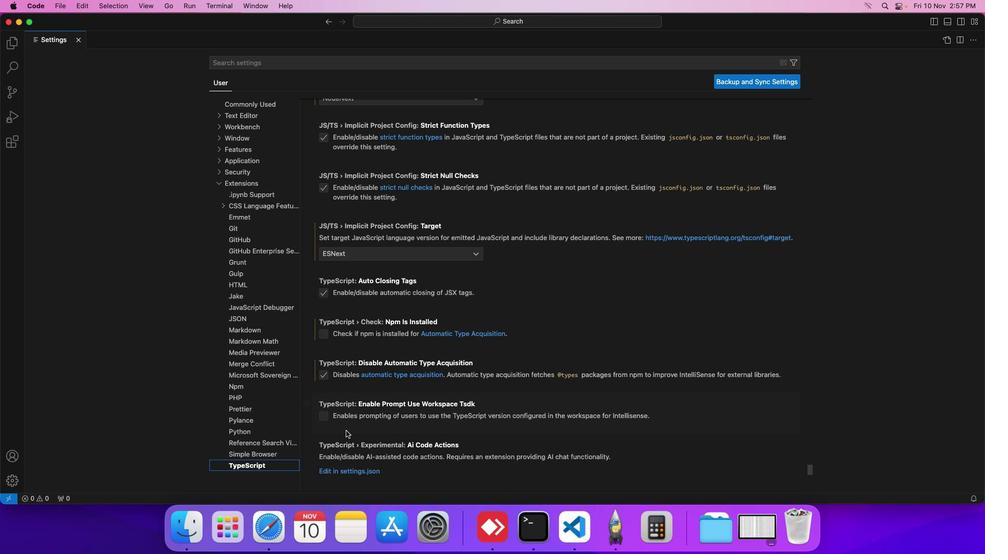 
Action: Mouse scrolled (346, 431) with delta (0, 0)
Screenshot: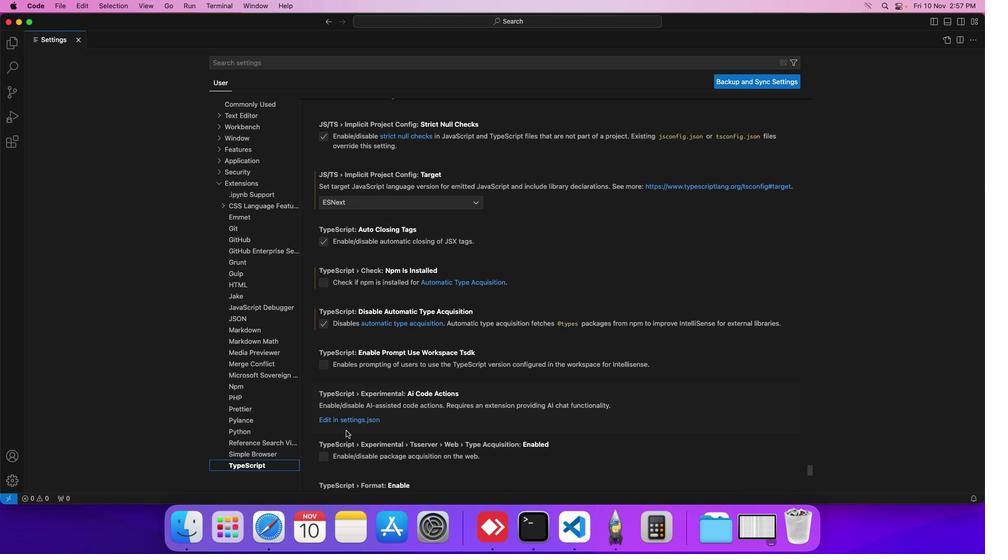 
Action: Mouse scrolled (346, 431) with delta (0, 0)
Screenshot: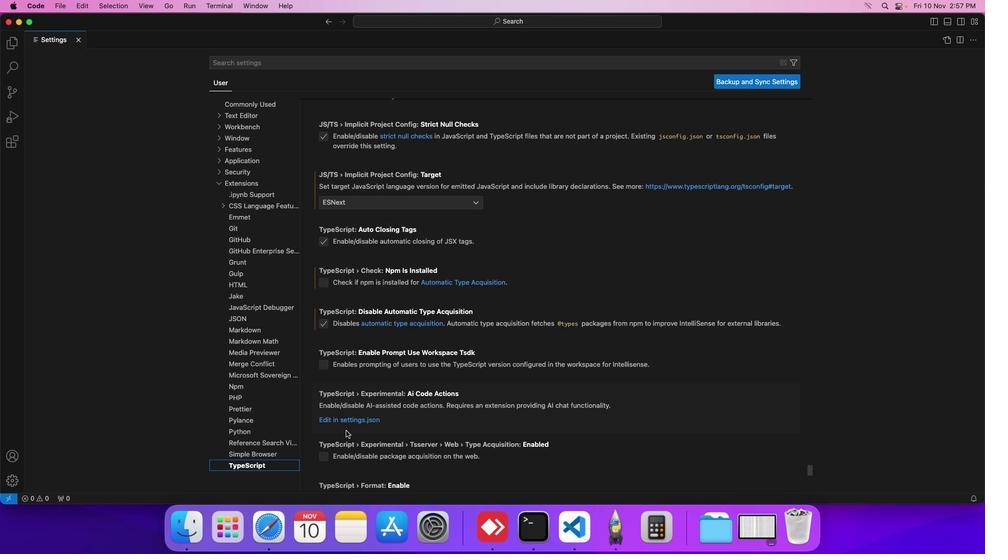 
Action: Mouse moved to (322, 366)
Screenshot: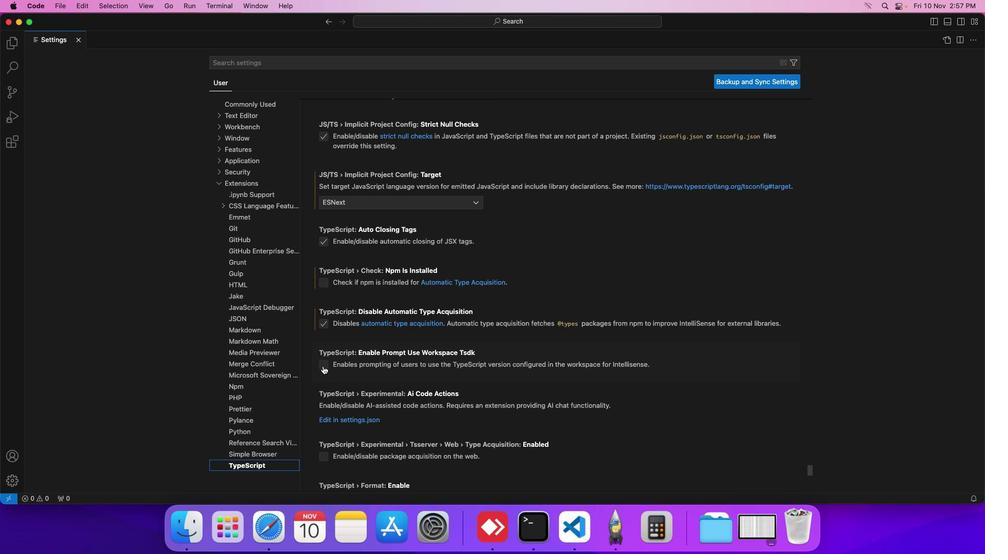 
Action: Mouse pressed left at (322, 366)
Screenshot: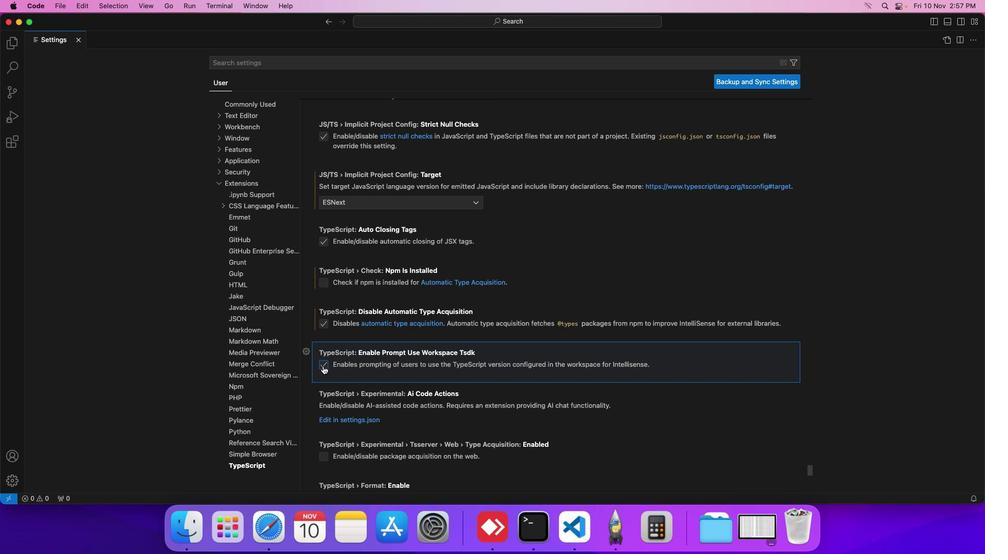 
